 Task: Add Accounting.
Action: Mouse moved to (346, 94)
Screenshot: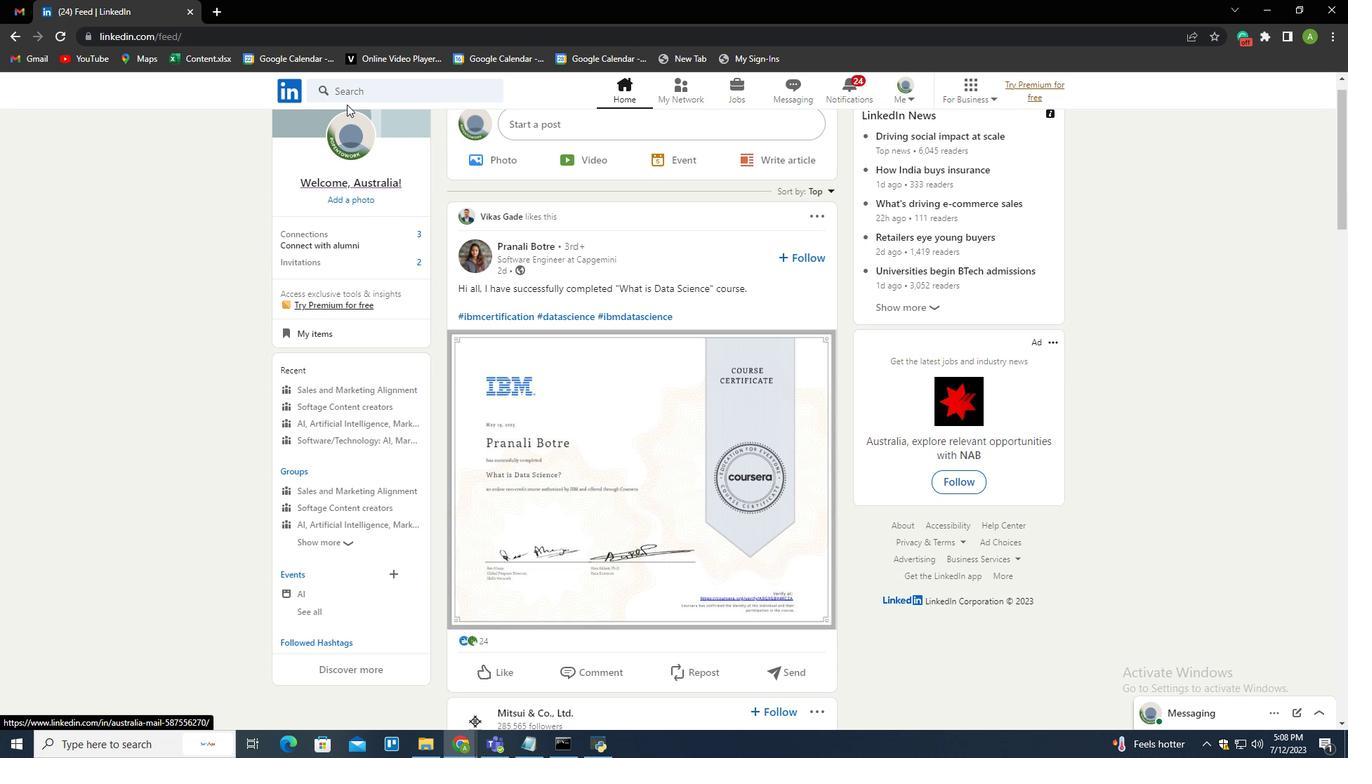
Action: Mouse pressed left at (346, 94)
Screenshot: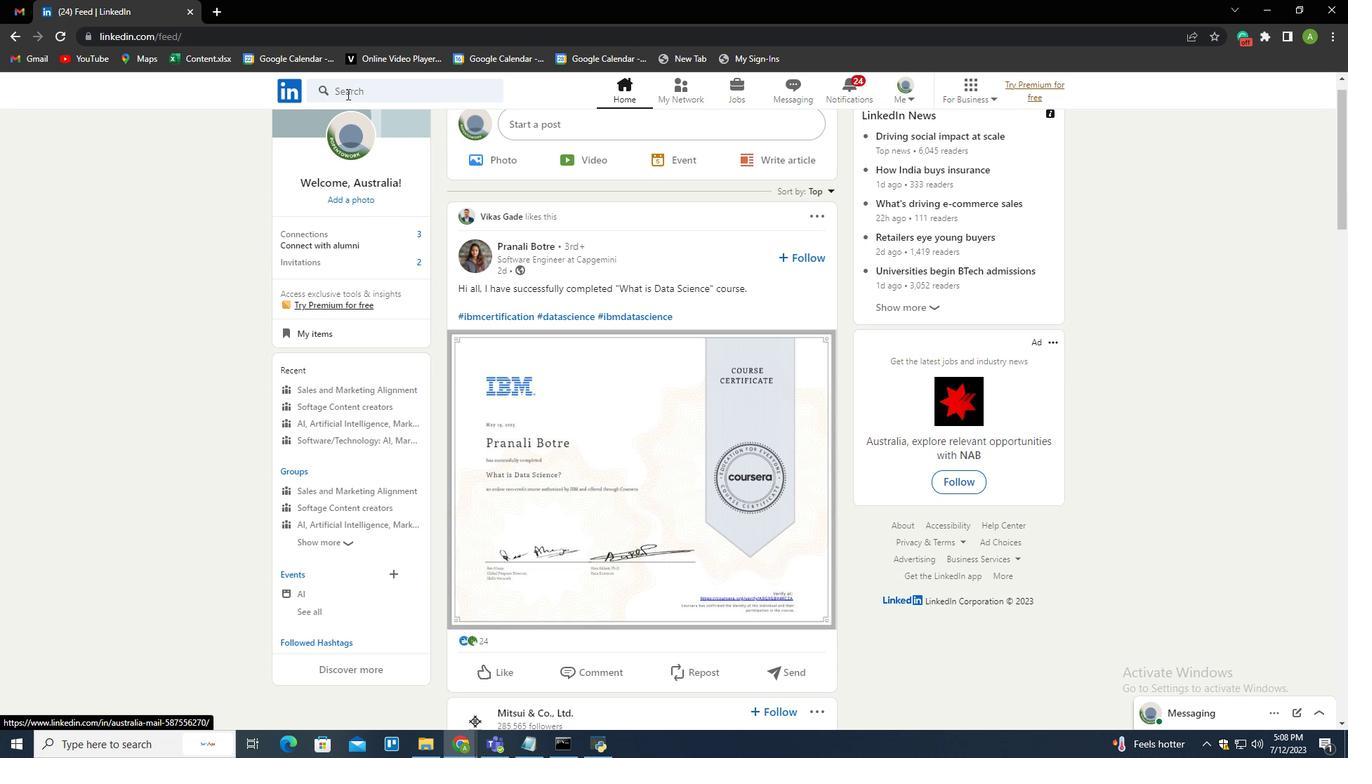 
Action: Mouse moved to (363, 203)
Screenshot: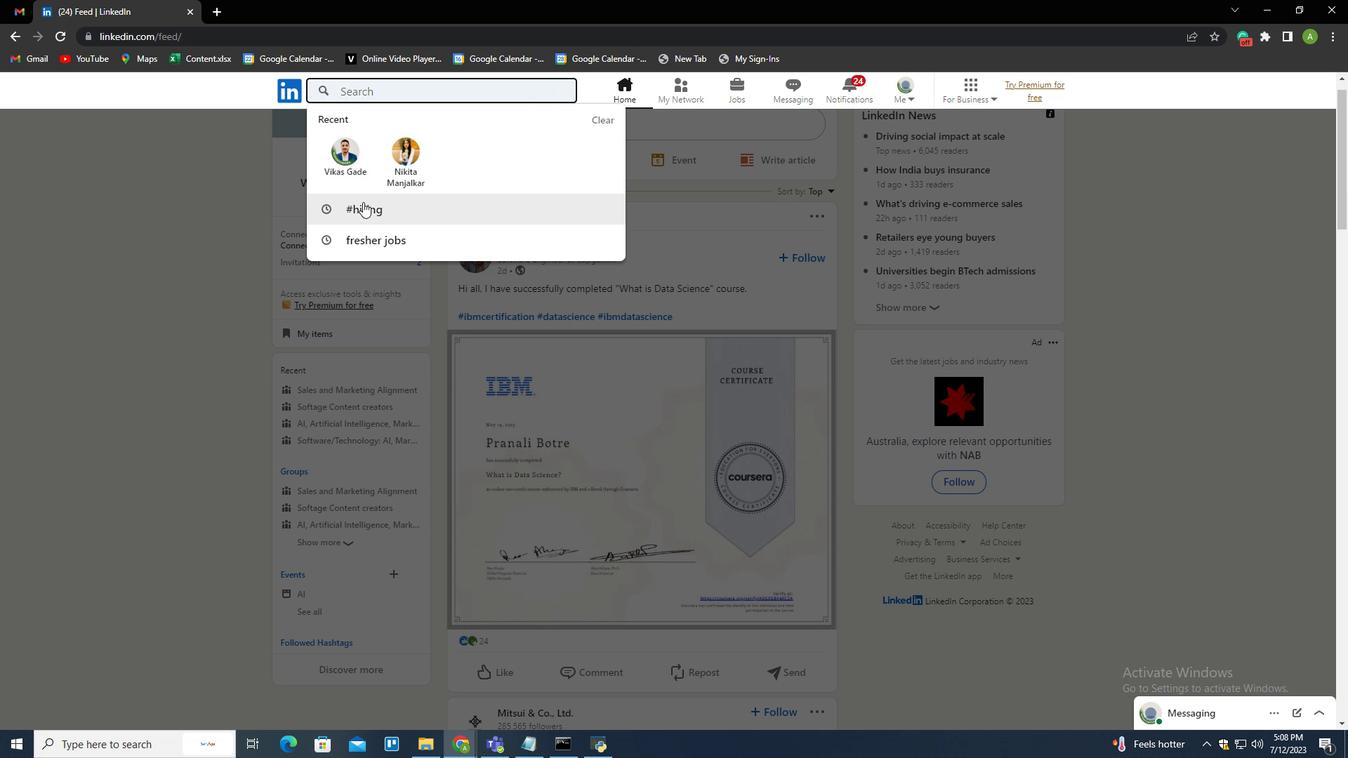 
Action: Mouse pressed left at (363, 203)
Screenshot: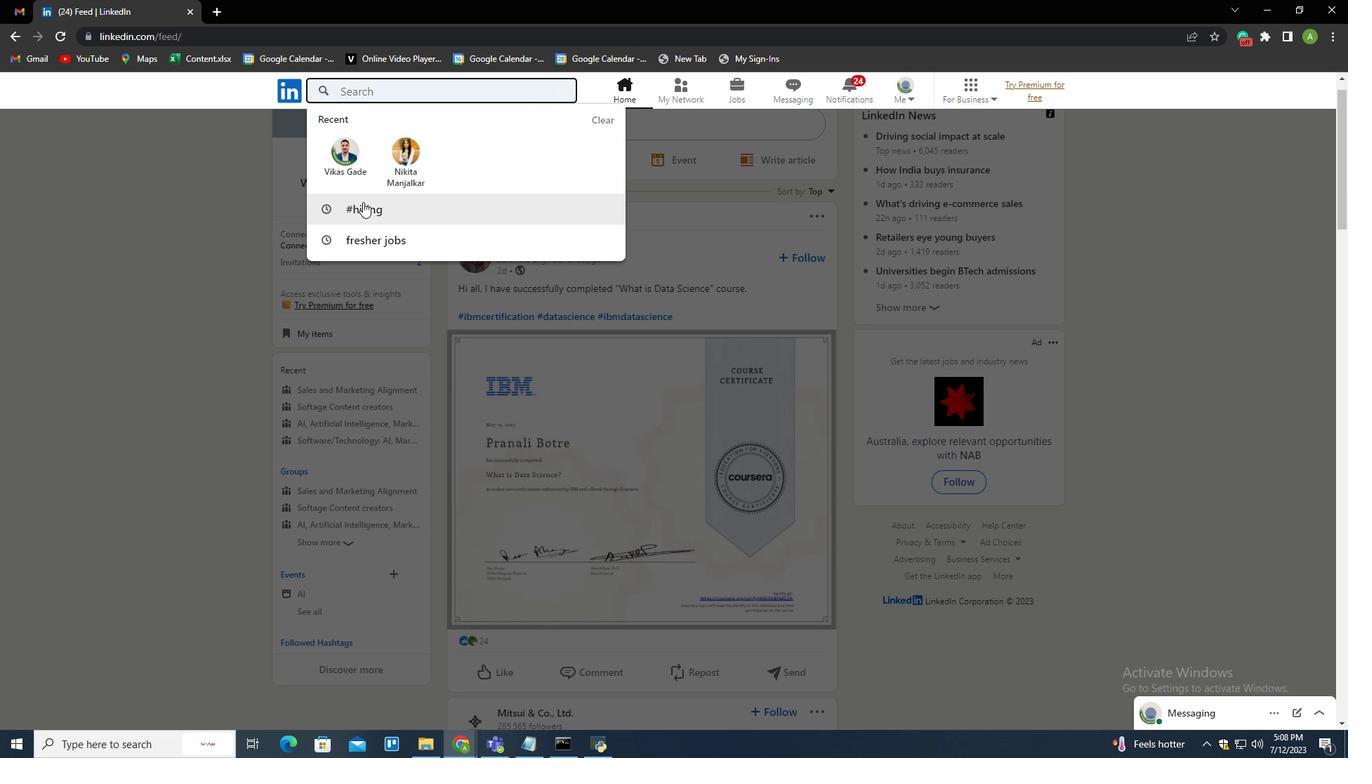 
Action: Mouse moved to (538, 127)
Screenshot: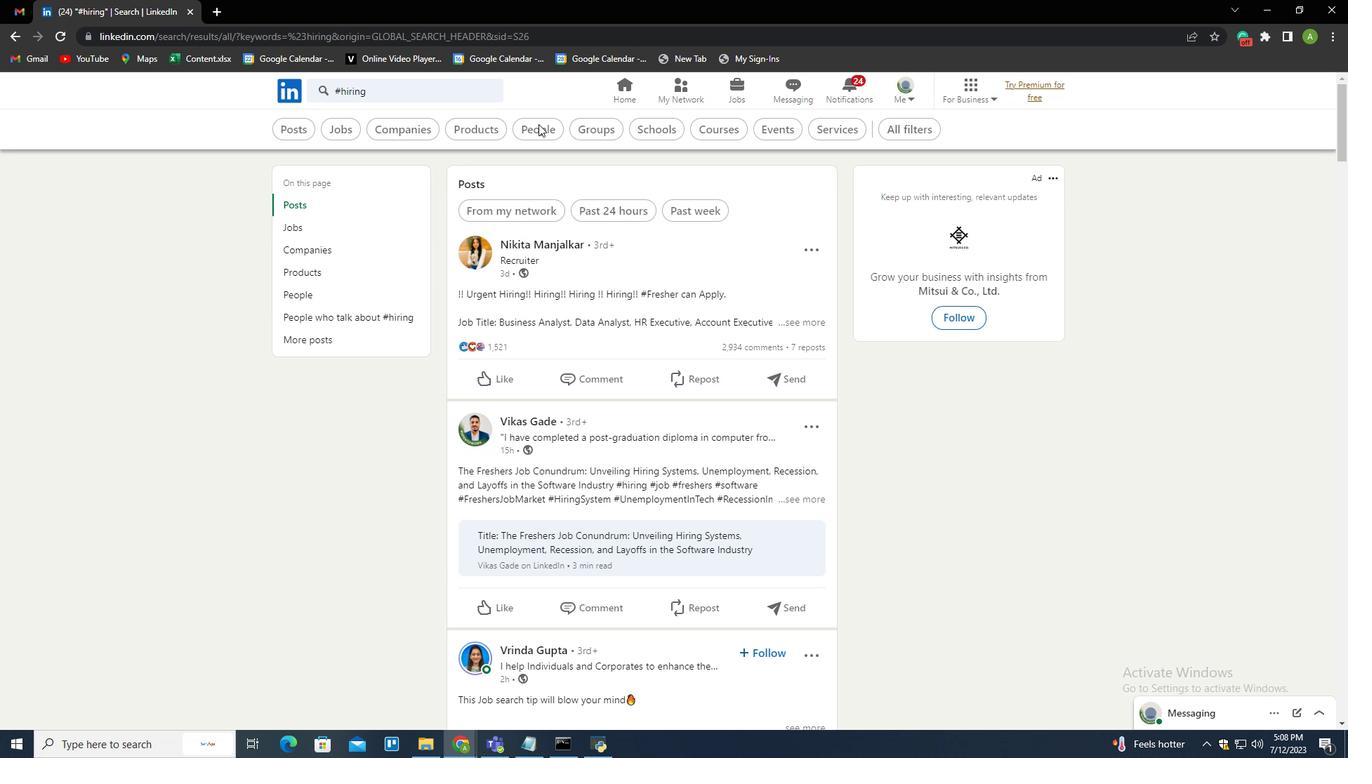 
Action: Mouse pressed left at (538, 127)
Screenshot: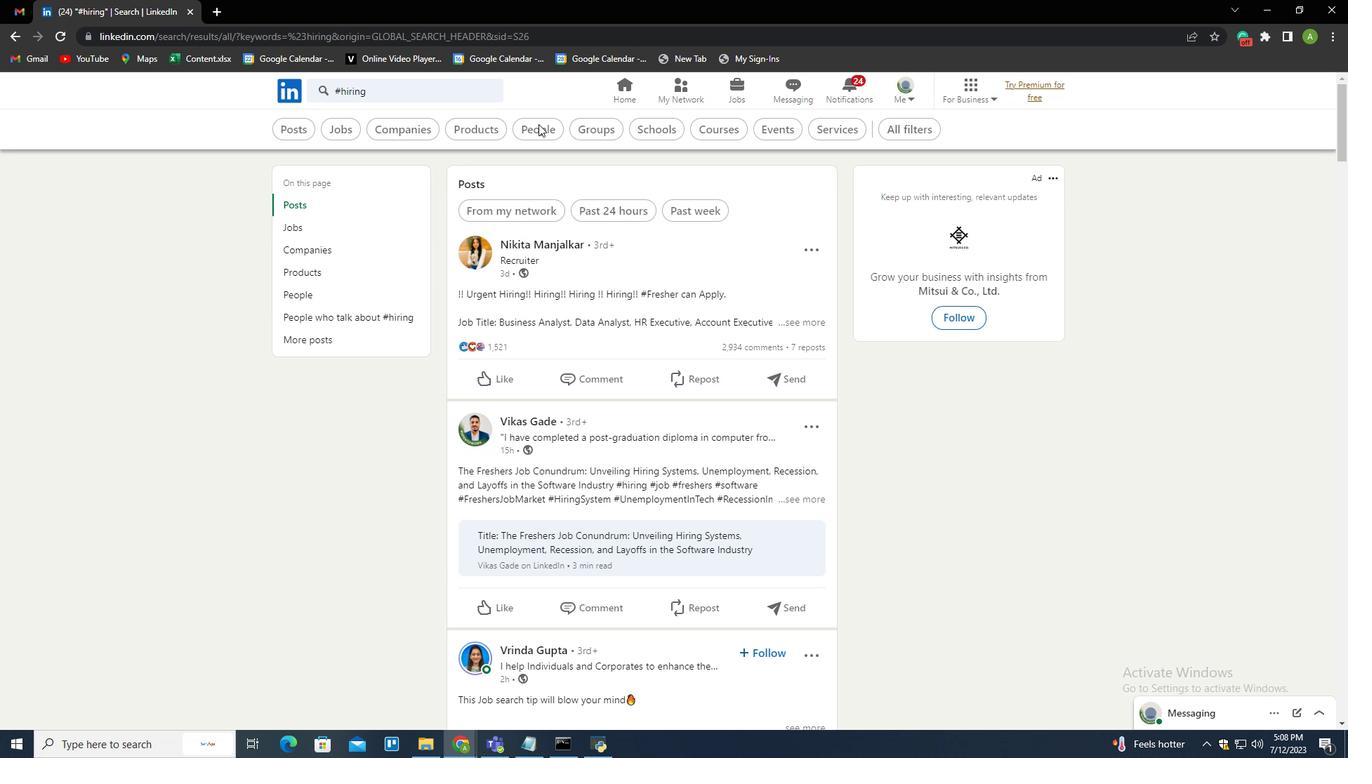 
Action: Mouse moved to (713, 127)
Screenshot: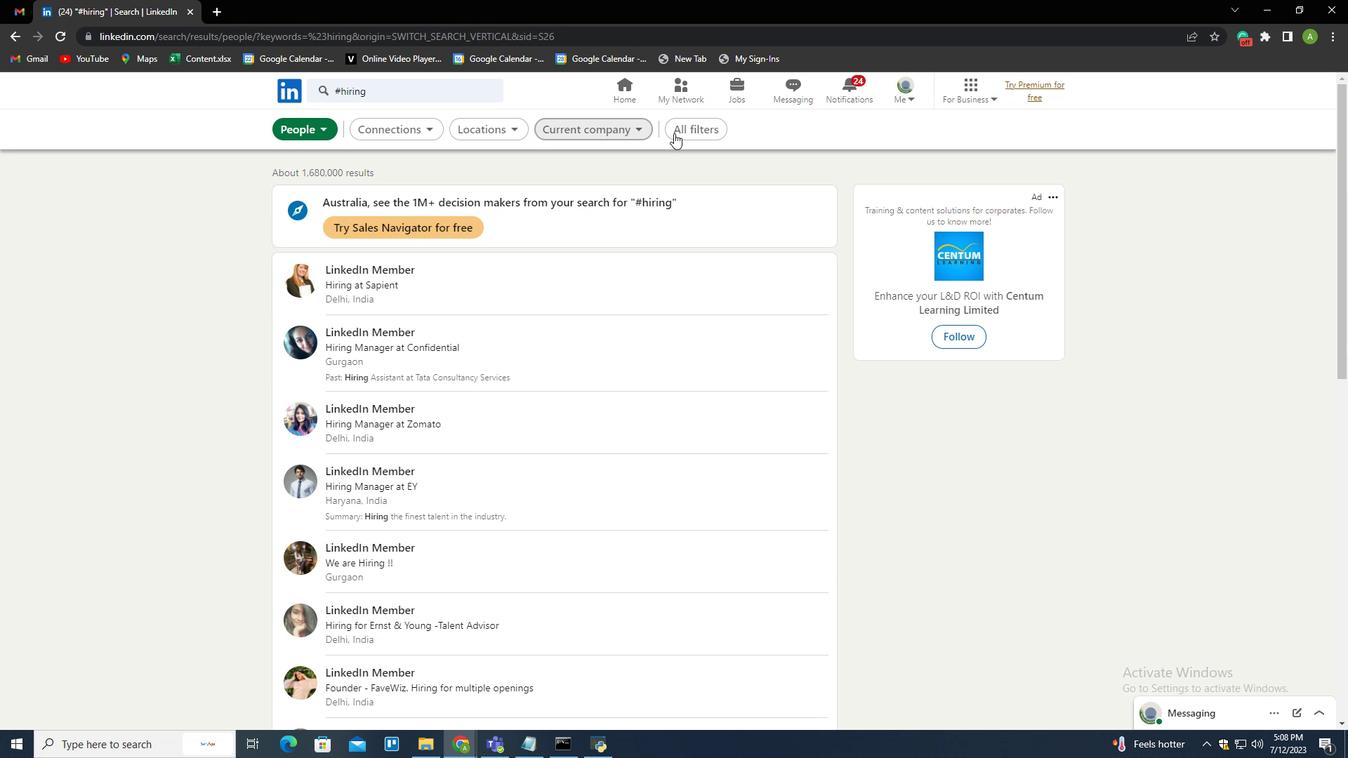 
Action: Mouse pressed left at (713, 127)
Screenshot: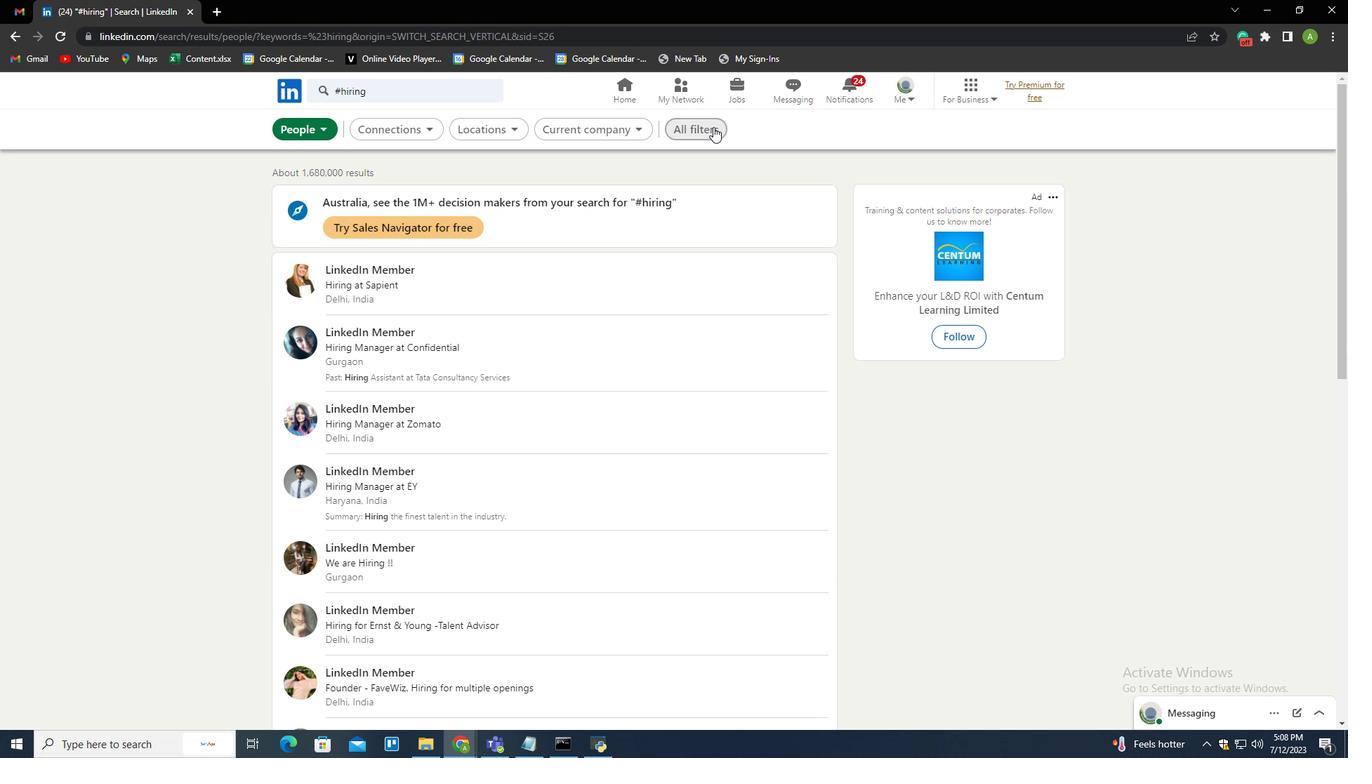 
Action: Mouse moved to (1067, 443)
Screenshot: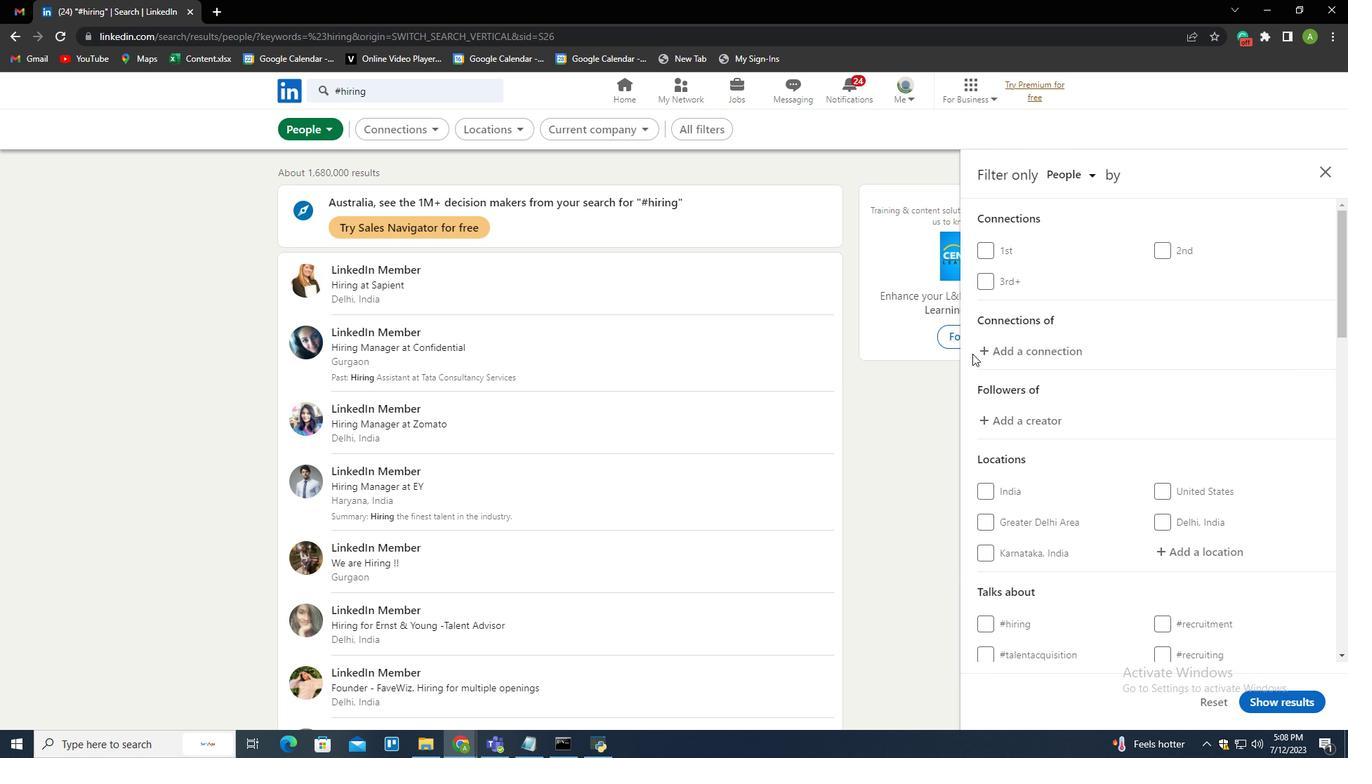 
Action: Mouse scrolled (1067, 443) with delta (0, 0)
Screenshot: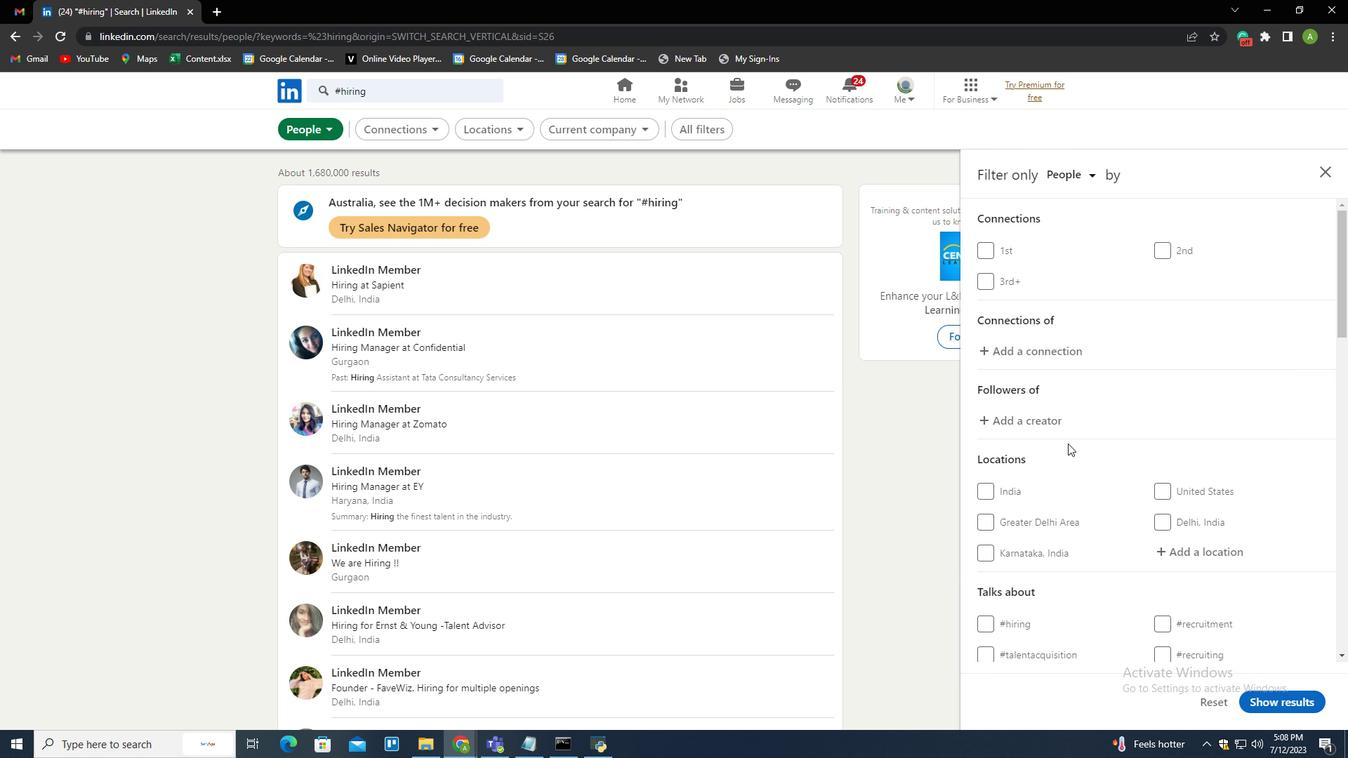 
Action: Mouse scrolled (1067, 443) with delta (0, 0)
Screenshot: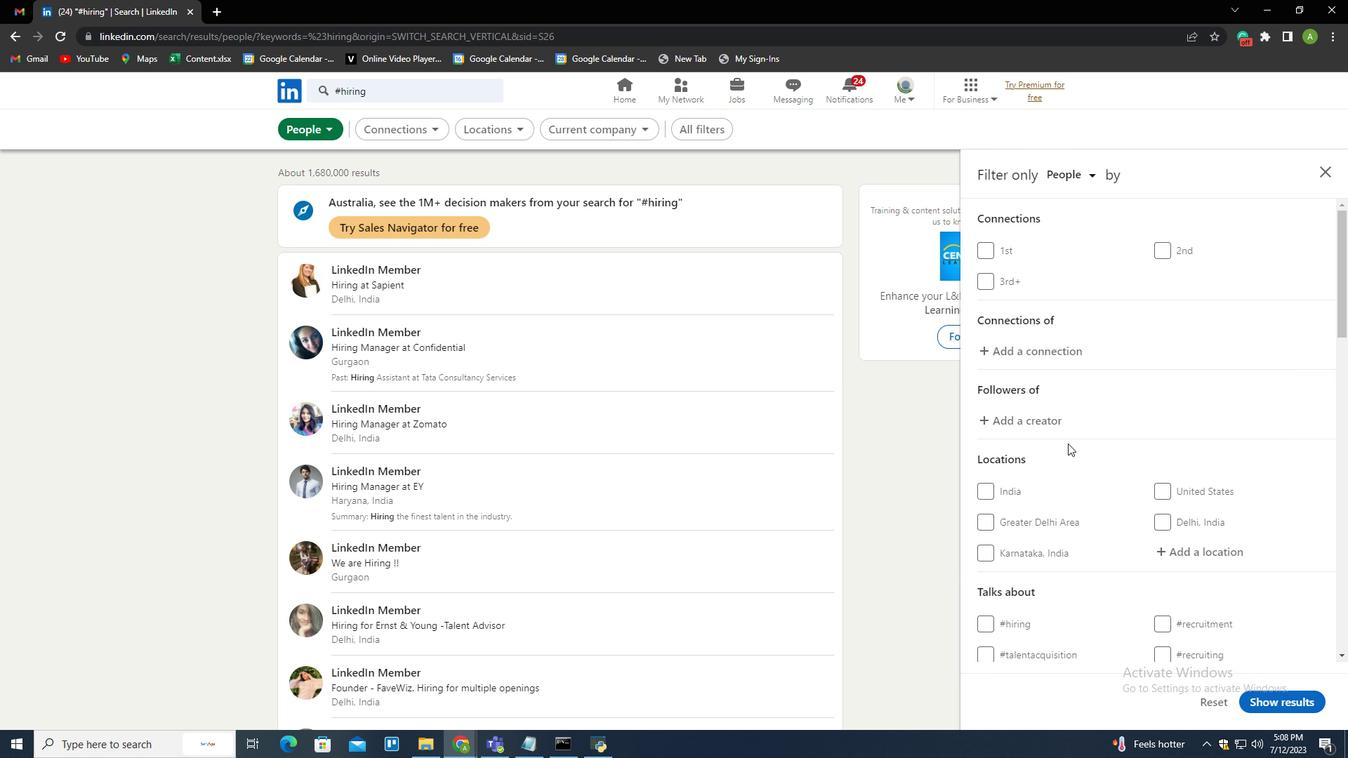 
Action: Mouse scrolled (1067, 443) with delta (0, 0)
Screenshot: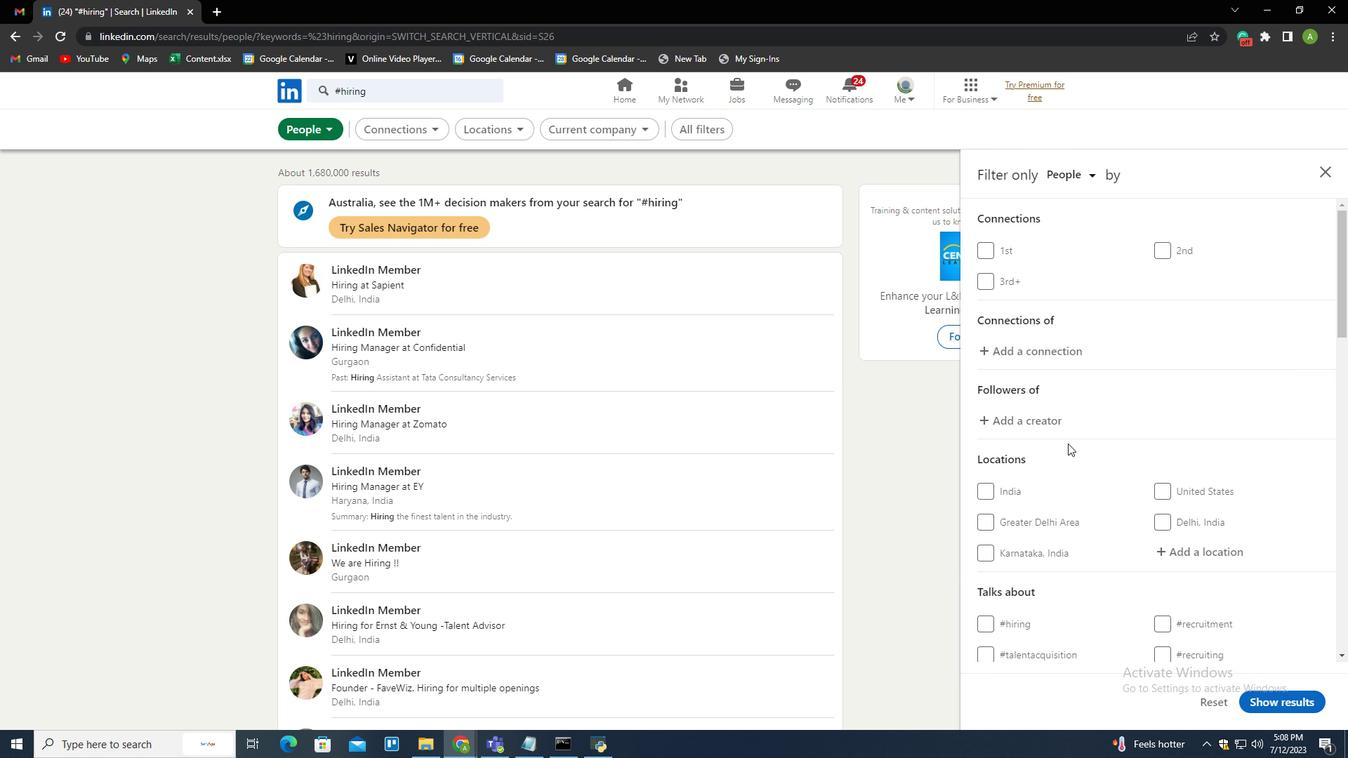 
Action: Mouse scrolled (1067, 443) with delta (0, 0)
Screenshot: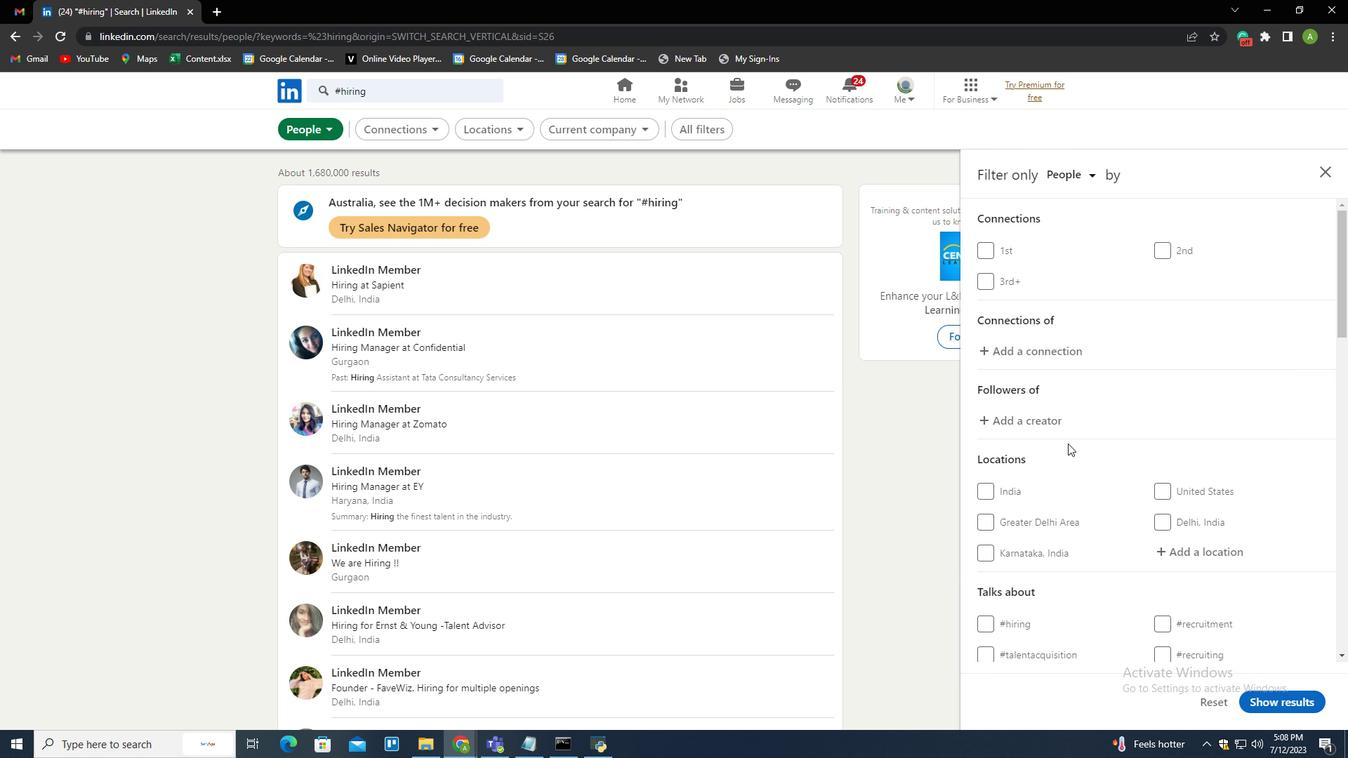 
Action: Mouse moved to (1073, 443)
Screenshot: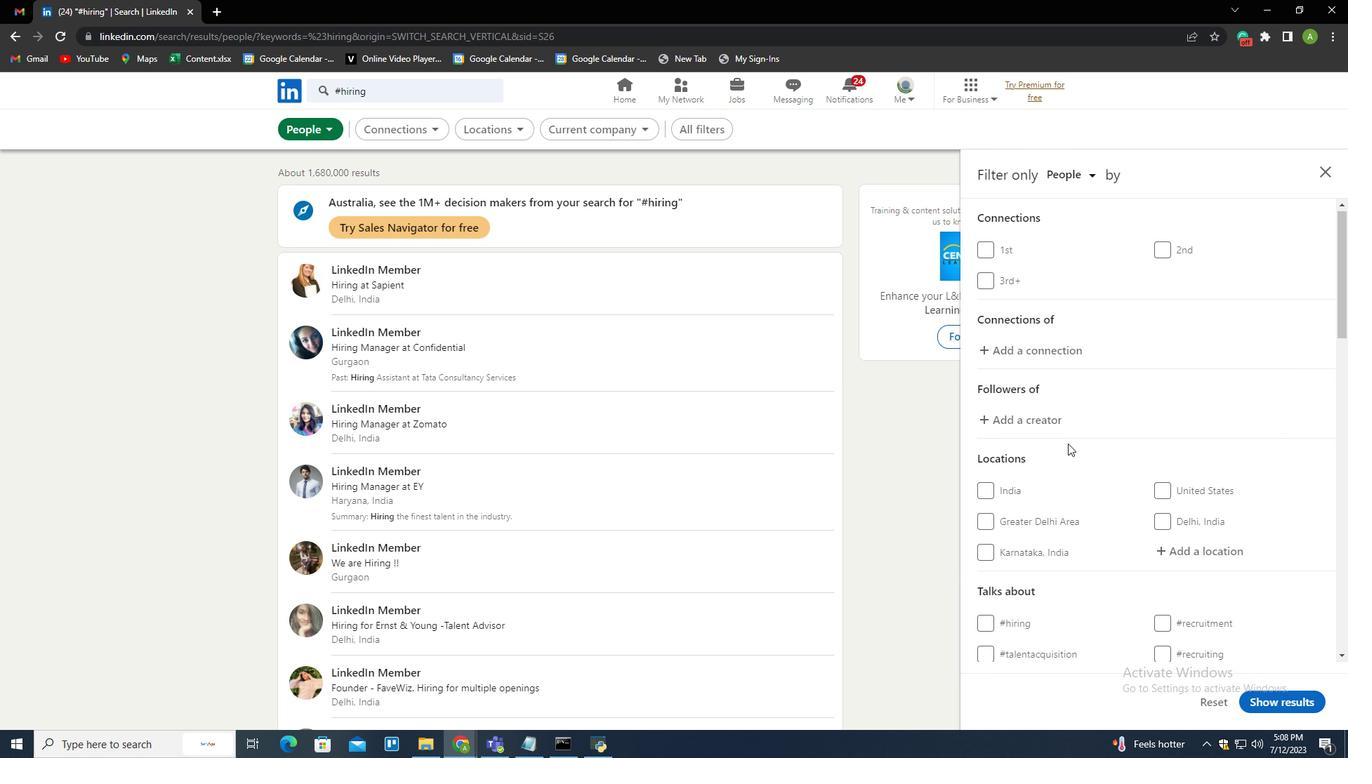 
Action: Mouse scrolled (1073, 442) with delta (0, 0)
Screenshot: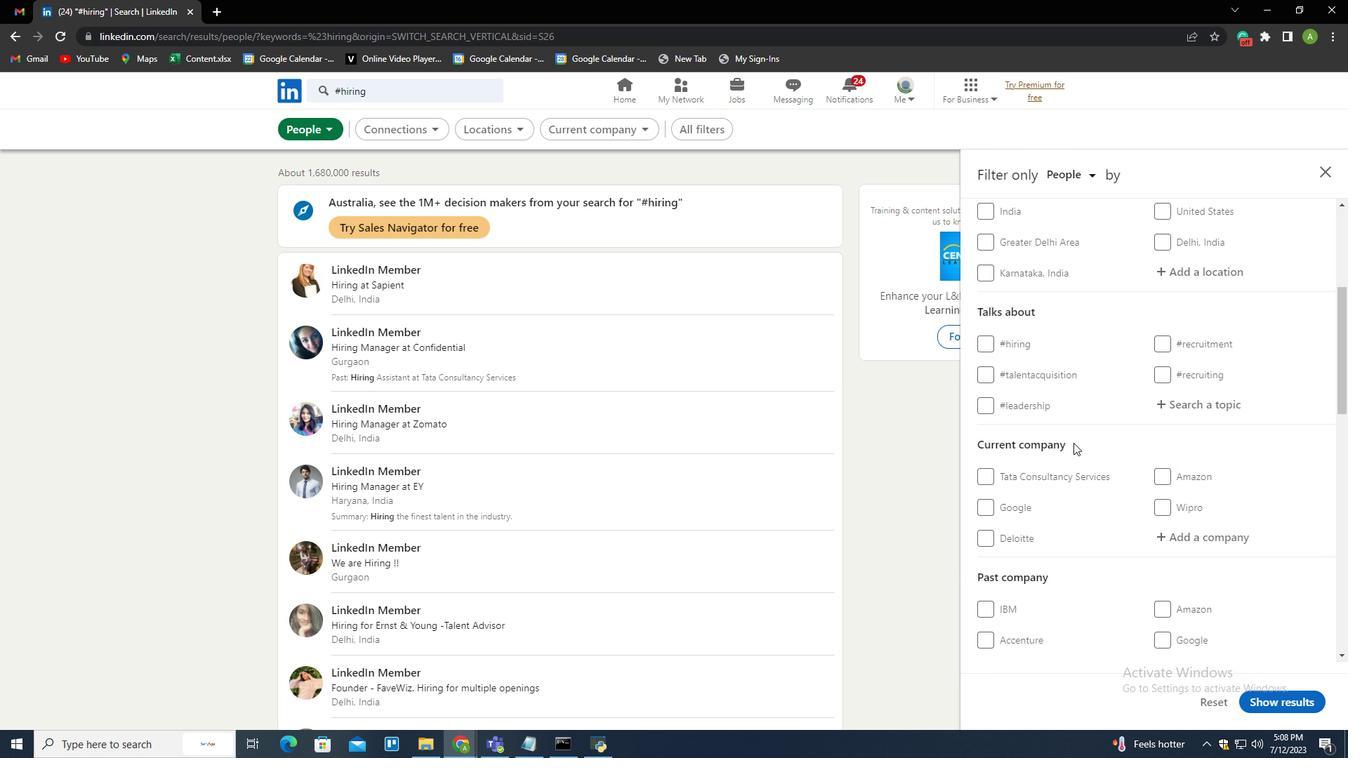 
Action: Mouse scrolled (1073, 442) with delta (0, 0)
Screenshot: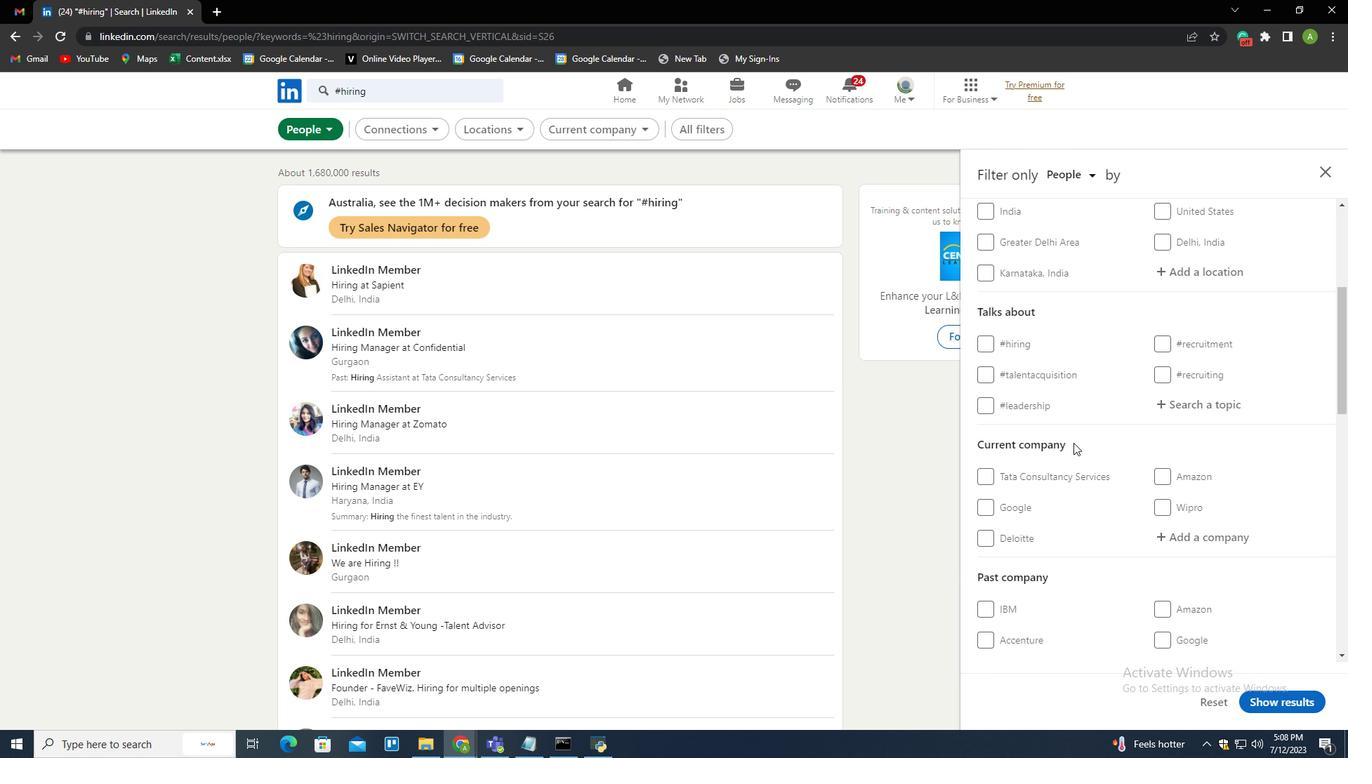 
Action: Mouse scrolled (1073, 442) with delta (0, 0)
Screenshot: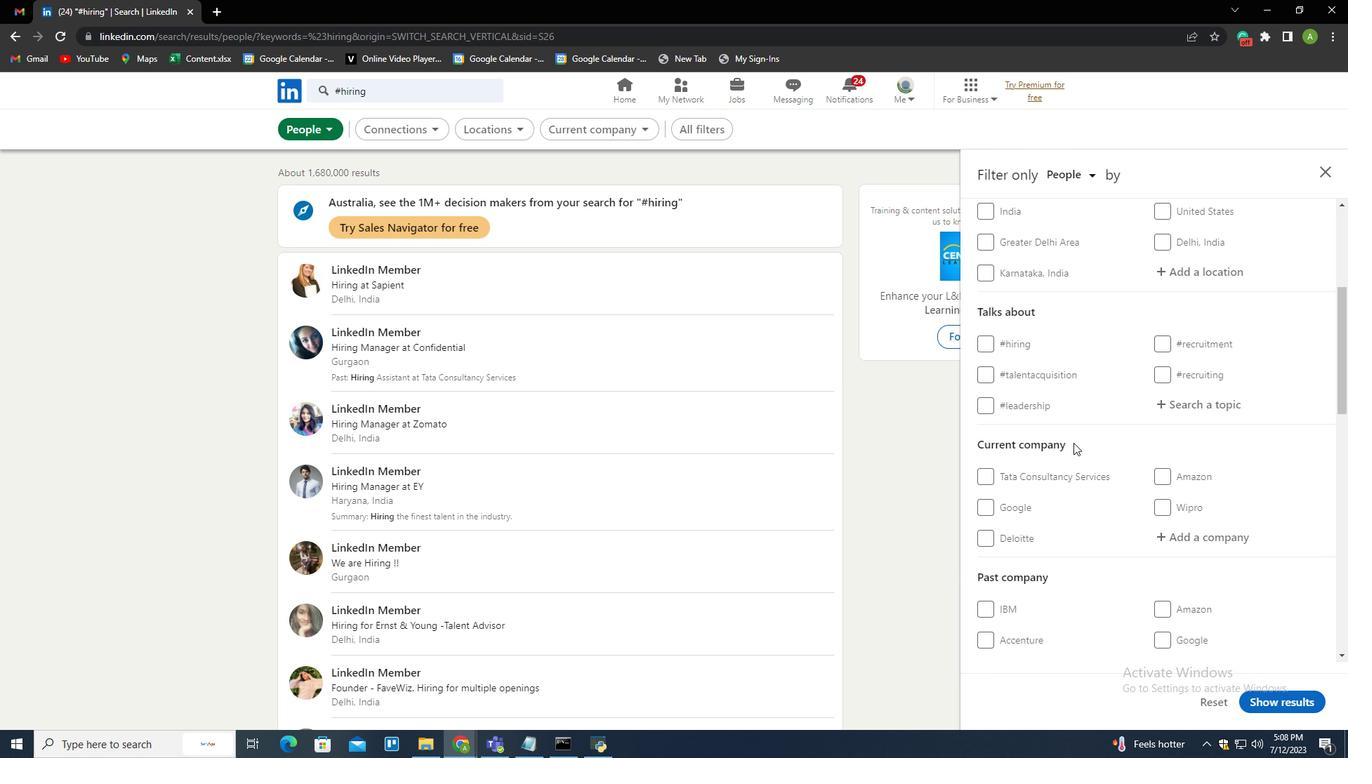 
Action: Mouse scrolled (1073, 442) with delta (0, 0)
Screenshot: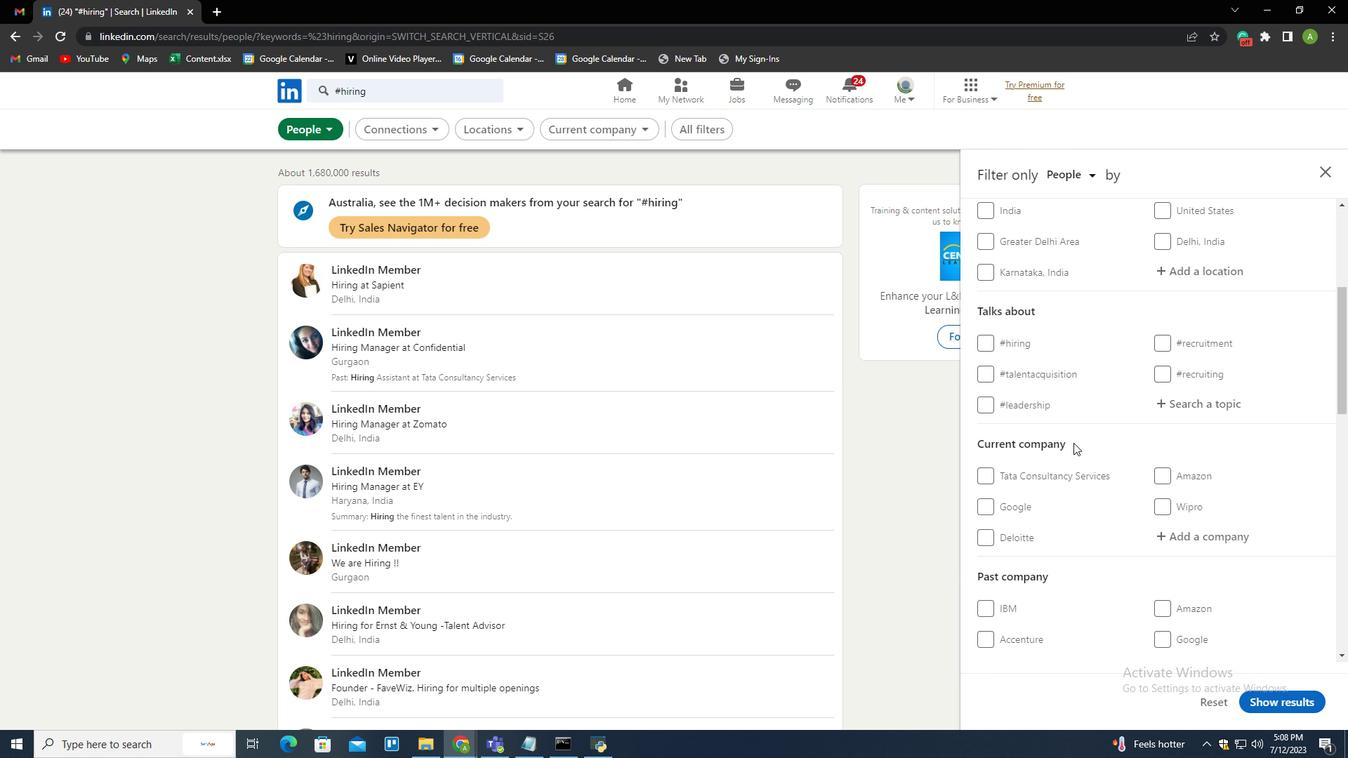 
Action: Mouse scrolled (1073, 442) with delta (0, 0)
Screenshot: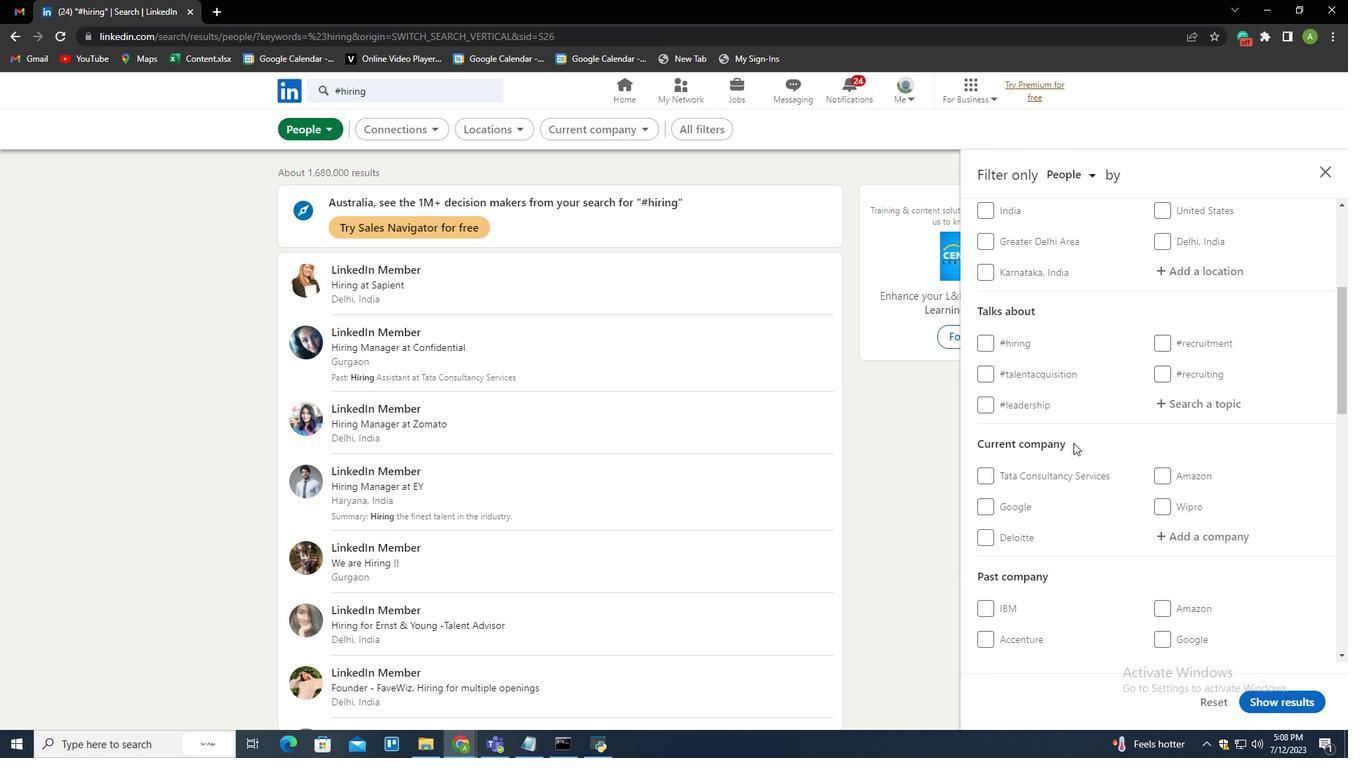
Action: Mouse scrolled (1073, 442) with delta (0, 0)
Screenshot: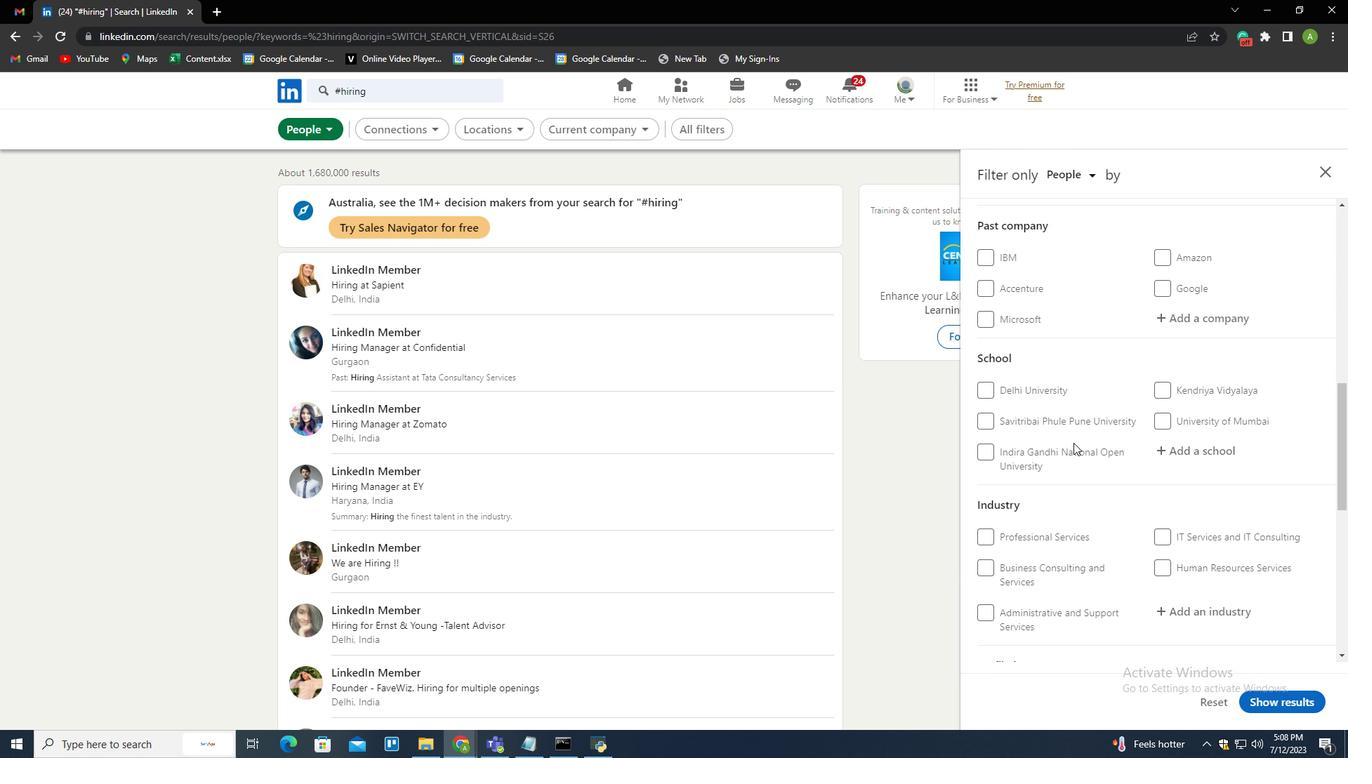 
Action: Mouse scrolled (1073, 442) with delta (0, 0)
Screenshot: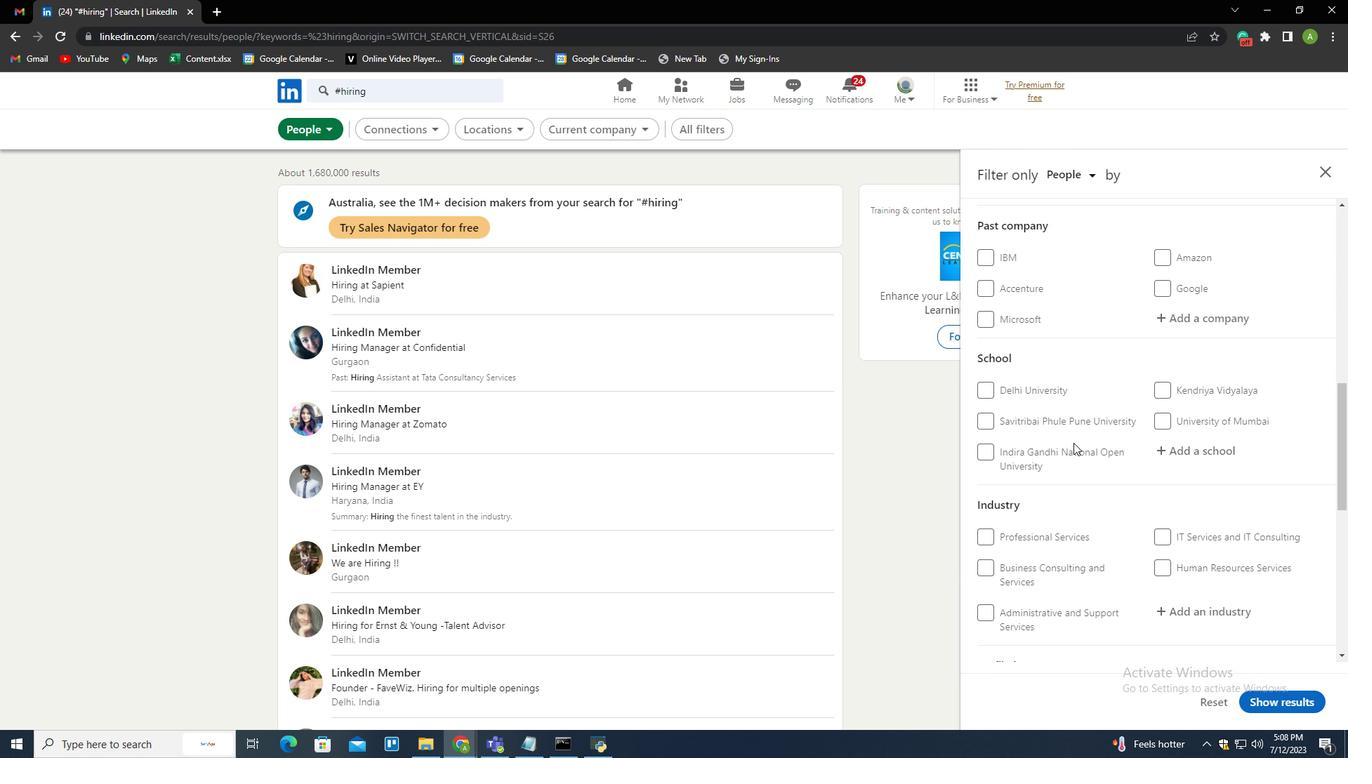 
Action: Mouse scrolled (1073, 442) with delta (0, 0)
Screenshot: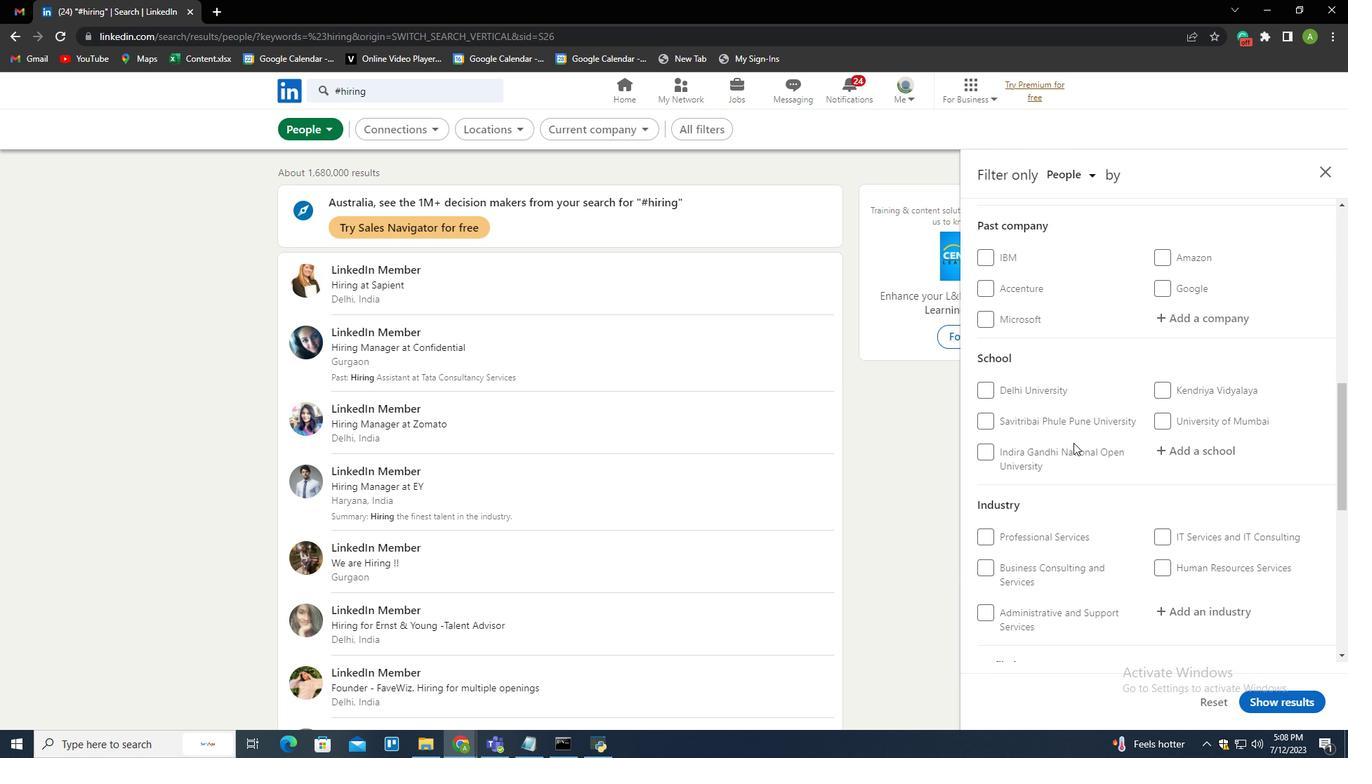 
Action: Mouse scrolled (1073, 442) with delta (0, 0)
Screenshot: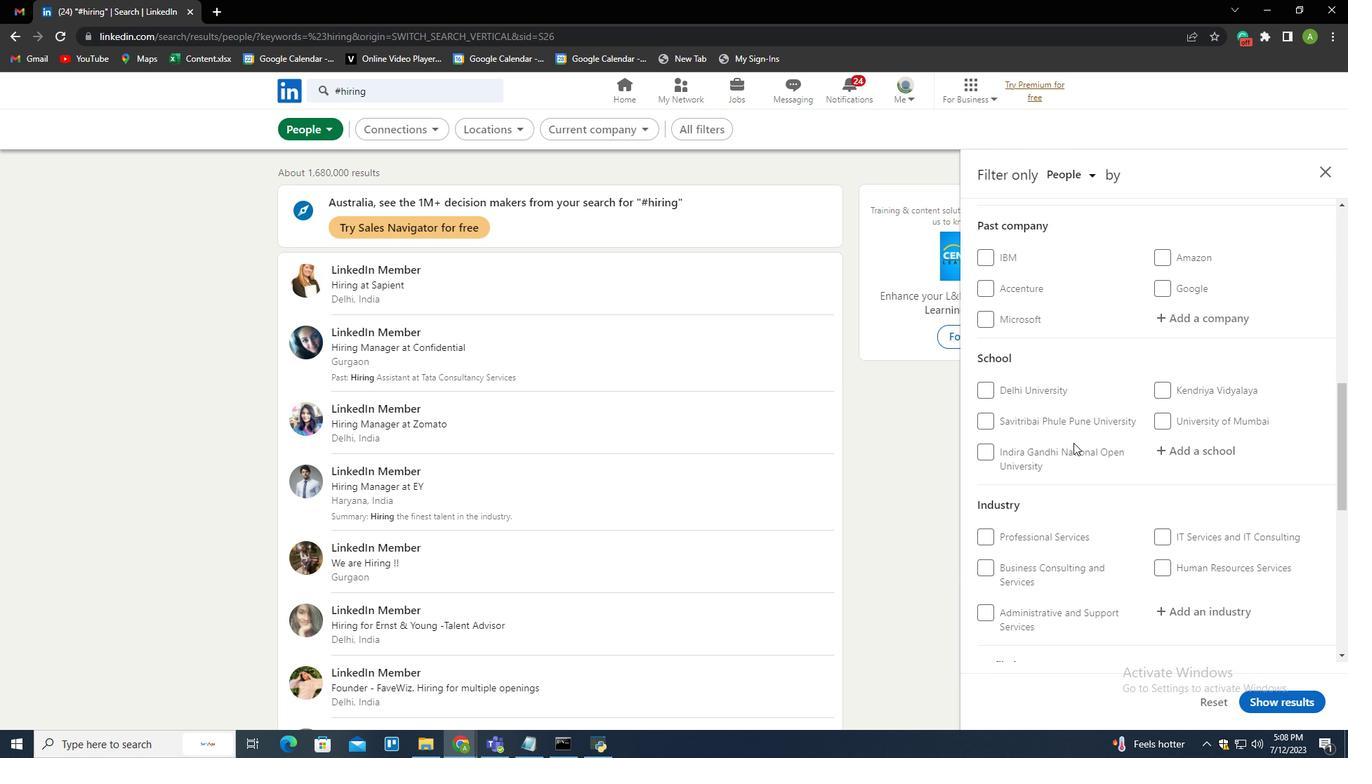 
Action: Mouse scrolled (1073, 442) with delta (0, 0)
Screenshot: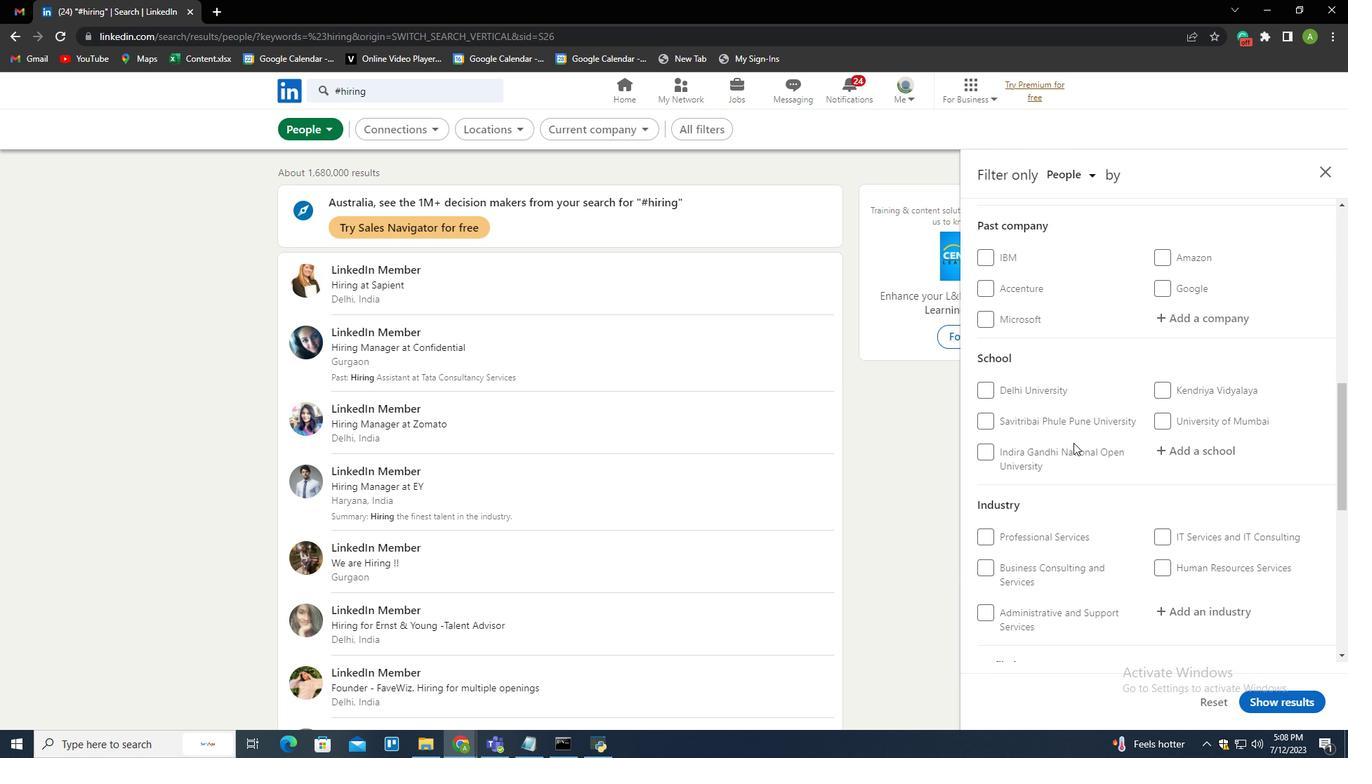 
Action: Mouse moved to (1074, 443)
Screenshot: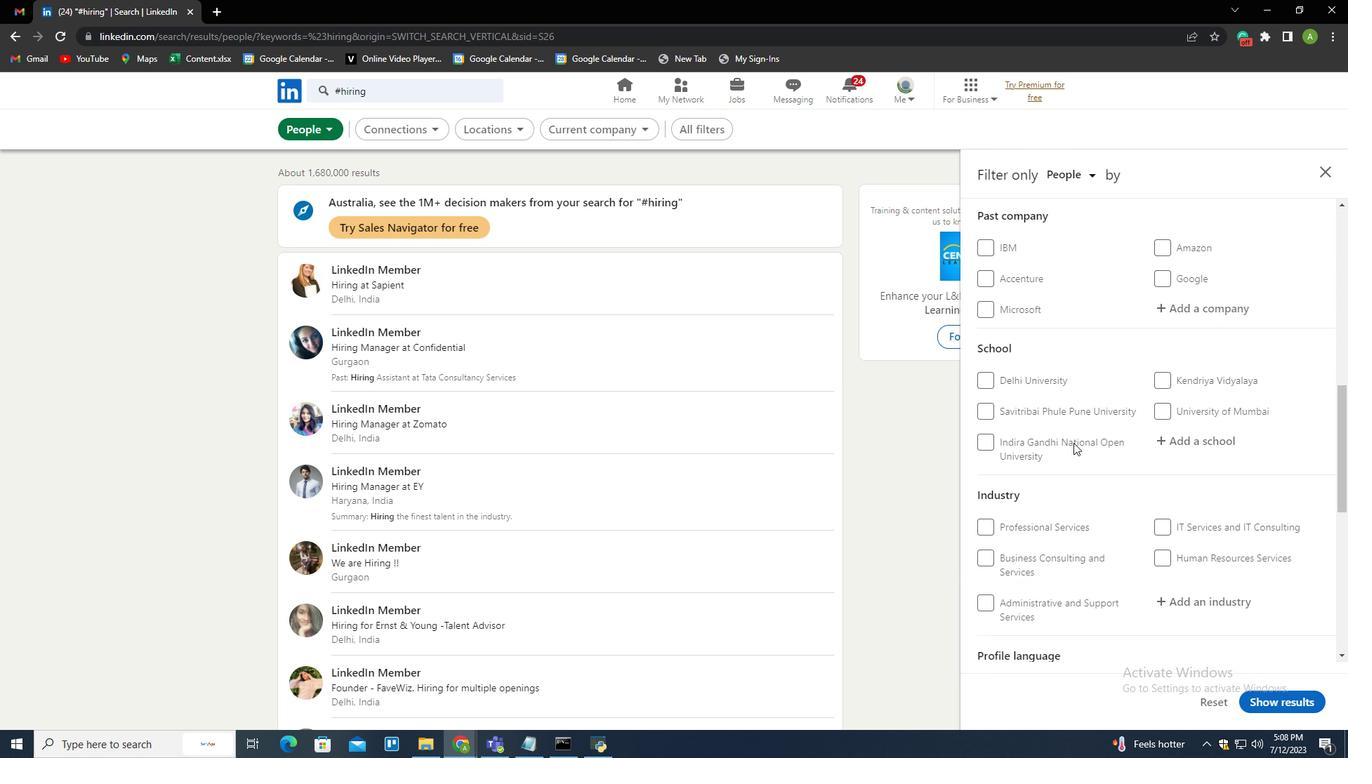 
Action: Mouse scrolled (1074, 442) with delta (0, 0)
Screenshot: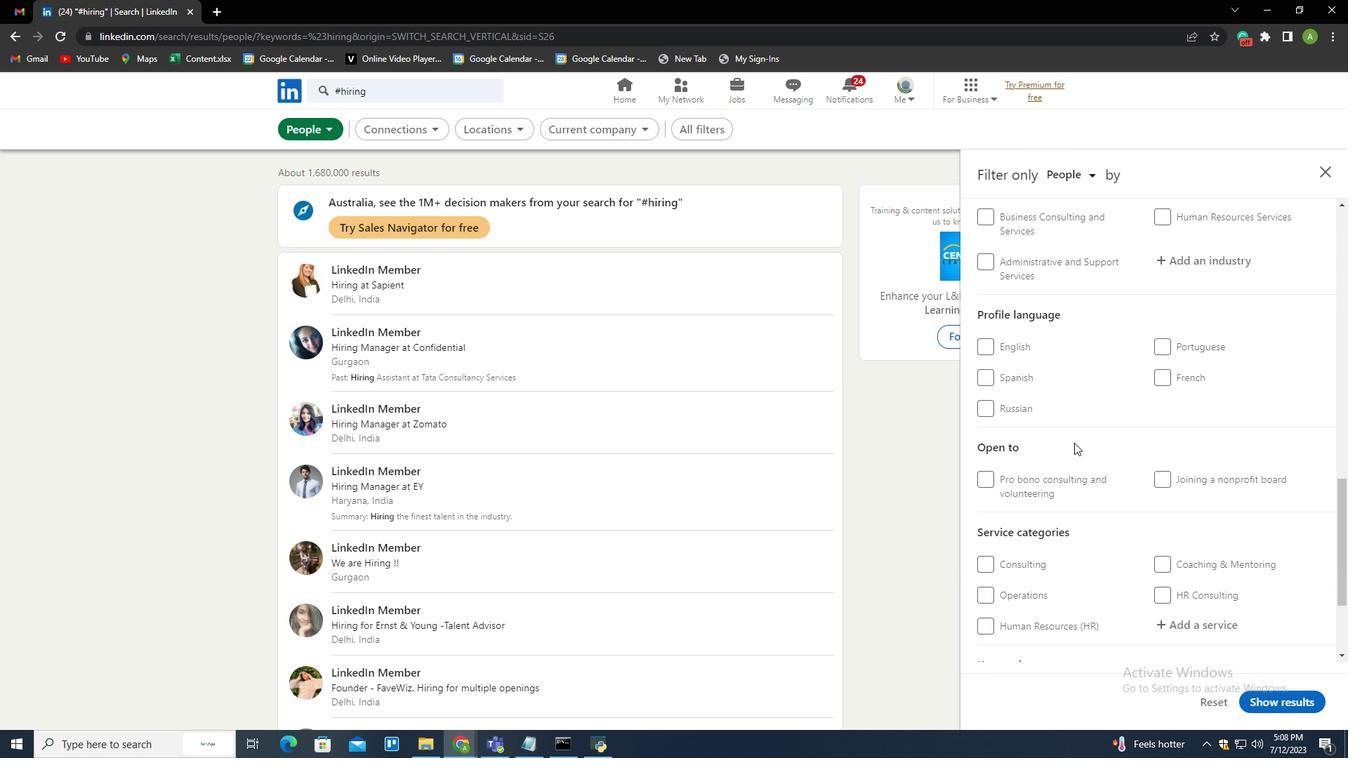 
Action: Mouse scrolled (1074, 442) with delta (0, 0)
Screenshot: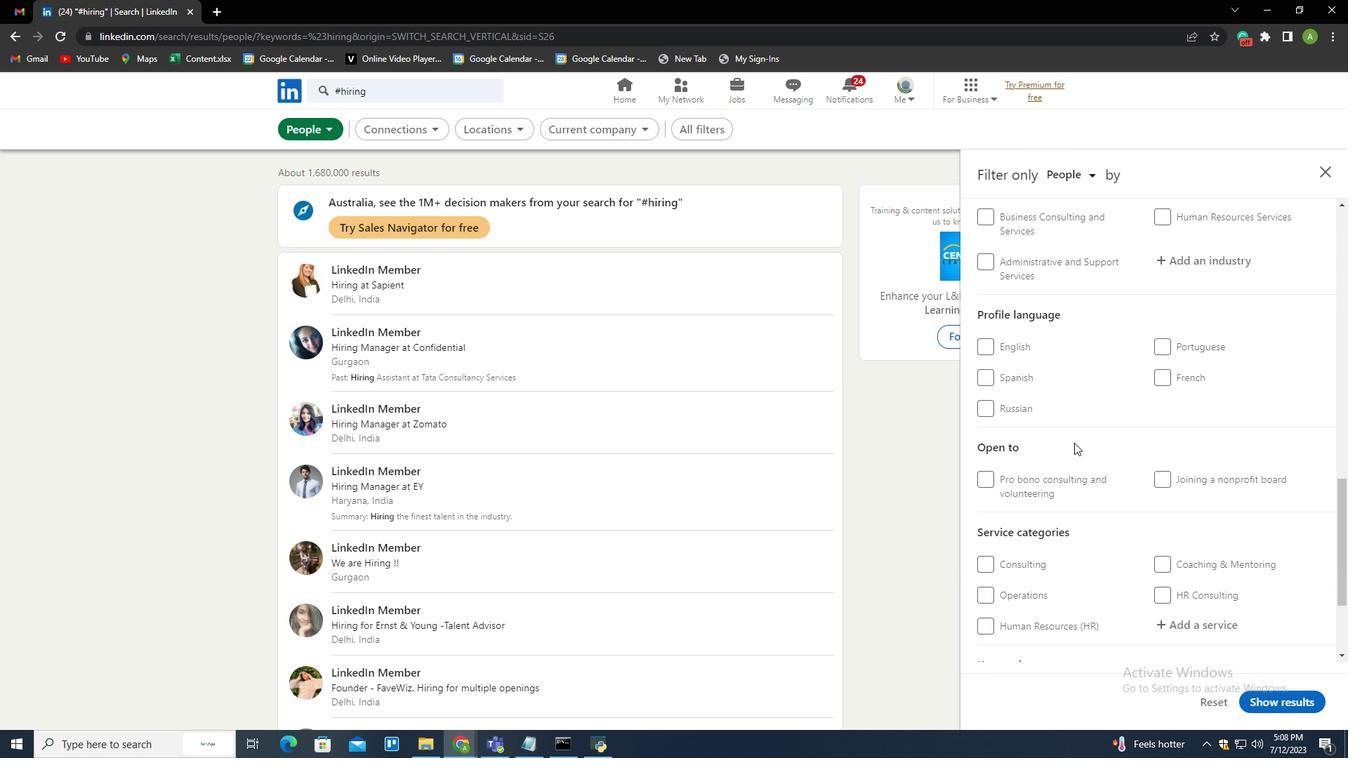 
Action: Mouse scrolled (1074, 442) with delta (0, 0)
Screenshot: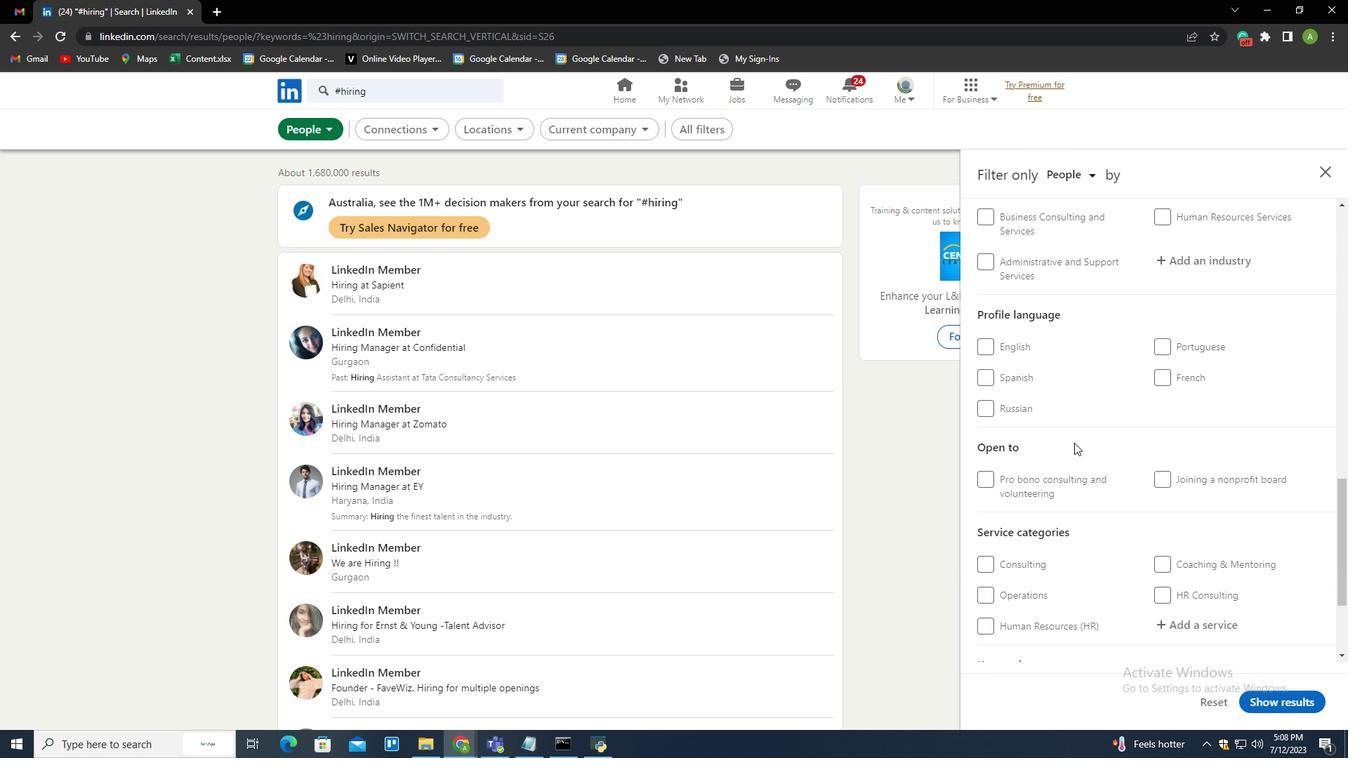 
Action: Mouse moved to (1193, 466)
Screenshot: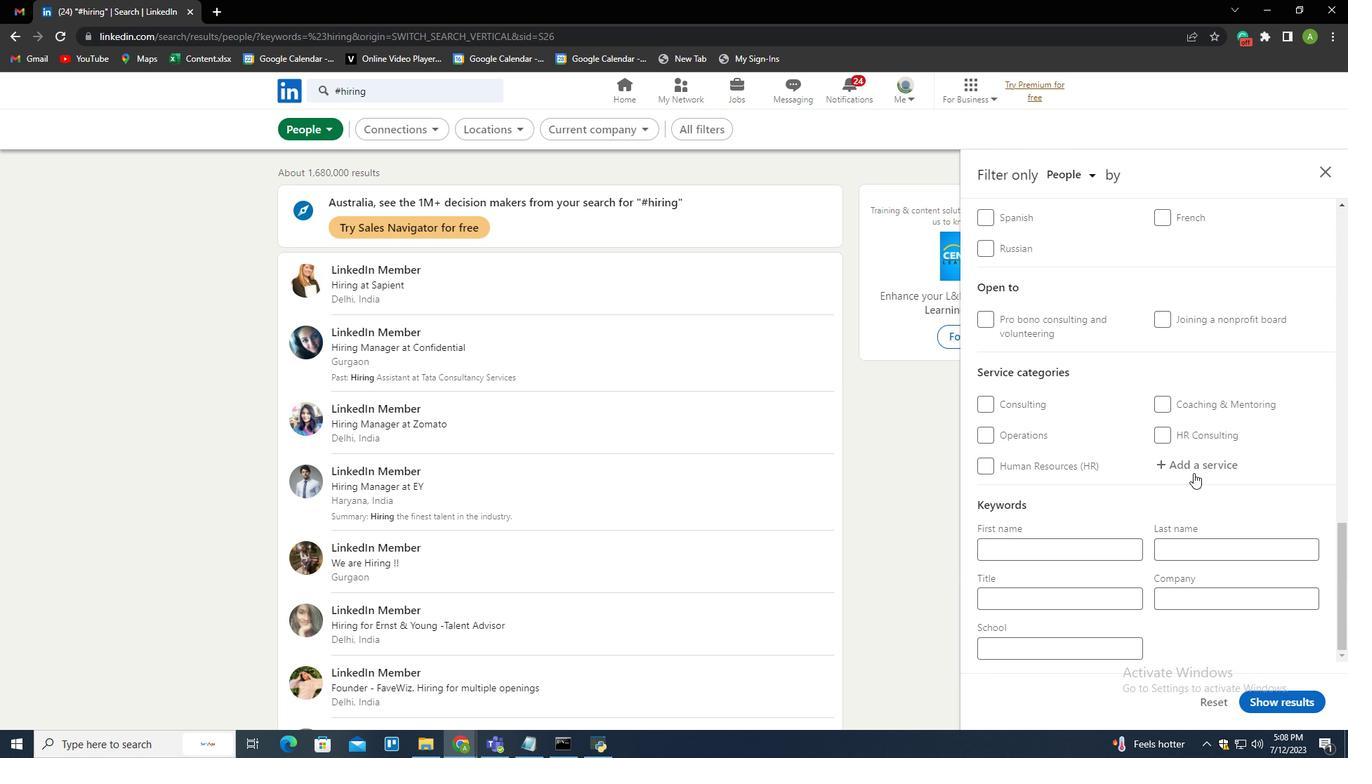 
Action: Mouse pressed left at (1193, 466)
Screenshot: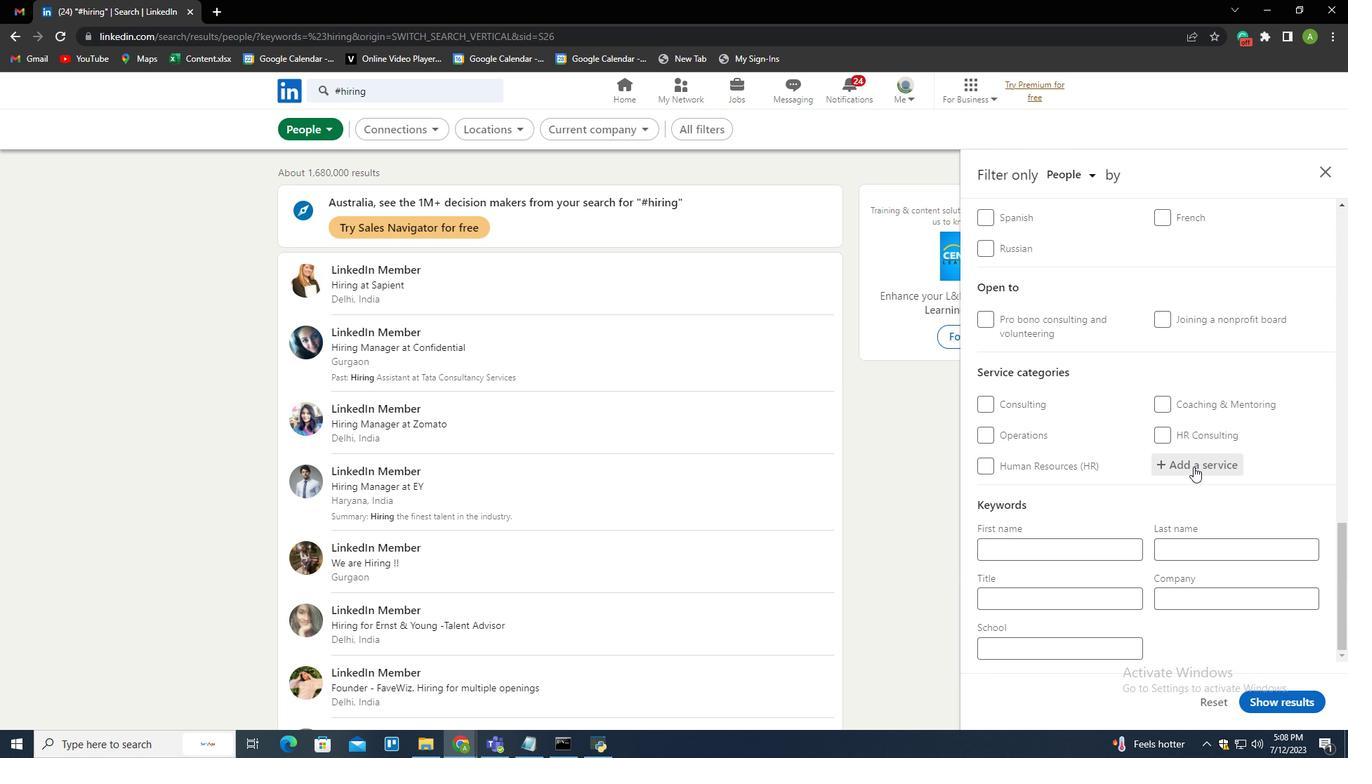 
Action: Mouse moved to (1164, 472)
Screenshot: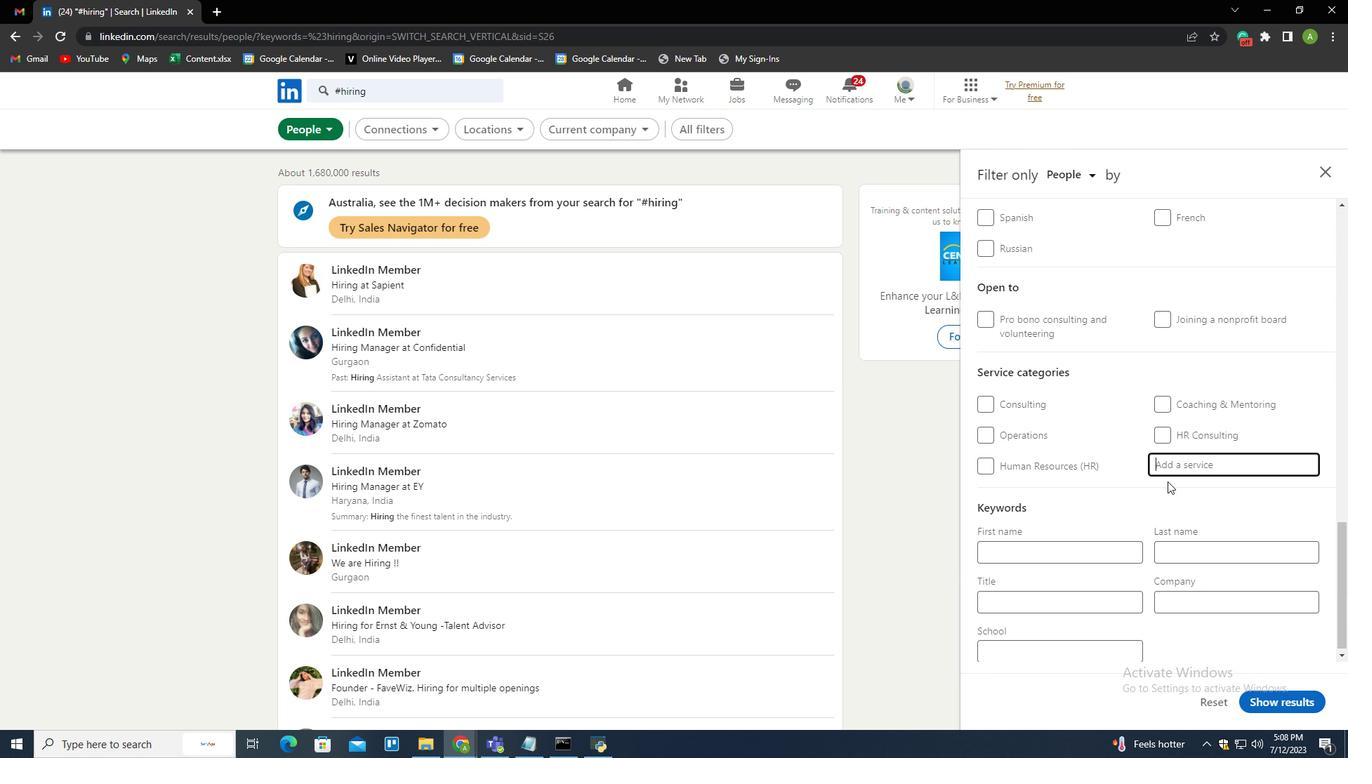 
Action: Key pressed <Key.shift>Accounting
Screenshot: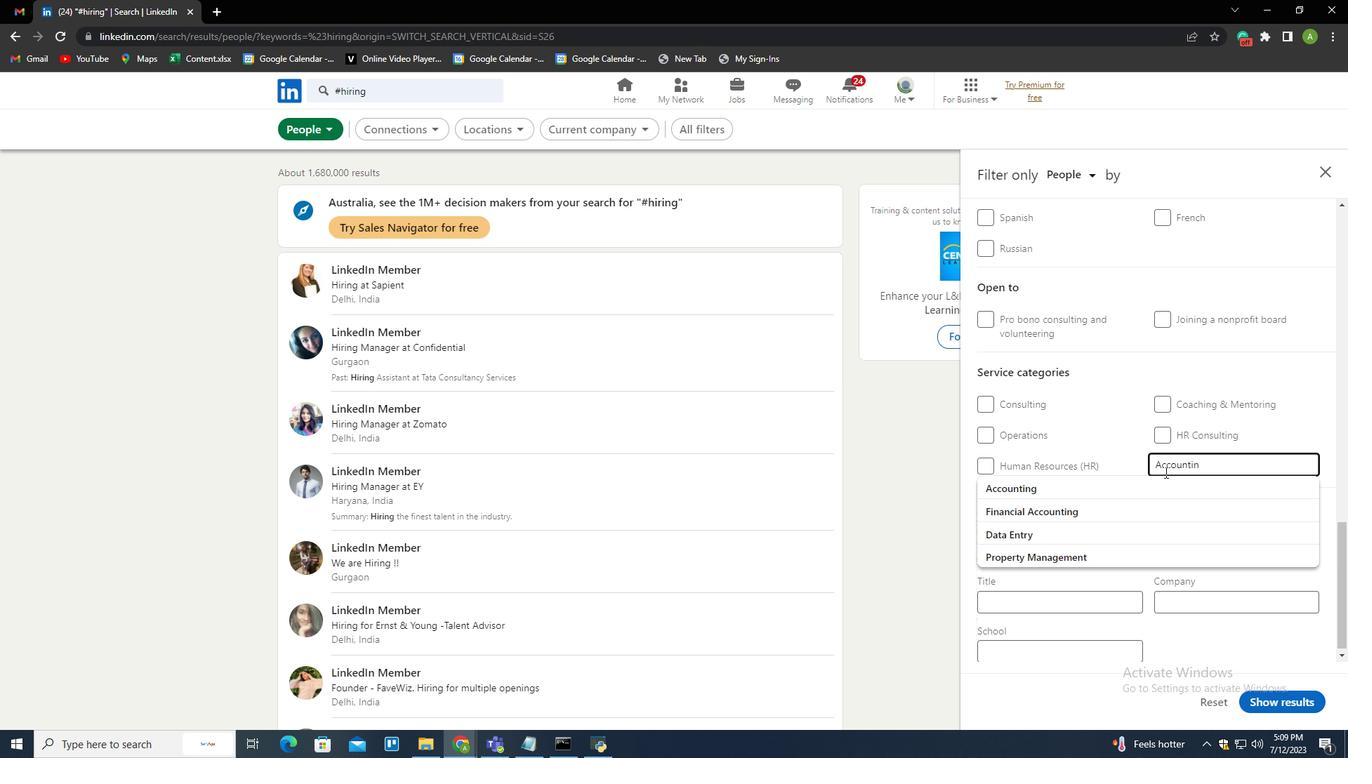 
Action: Mouse moved to (1110, 496)
Screenshot: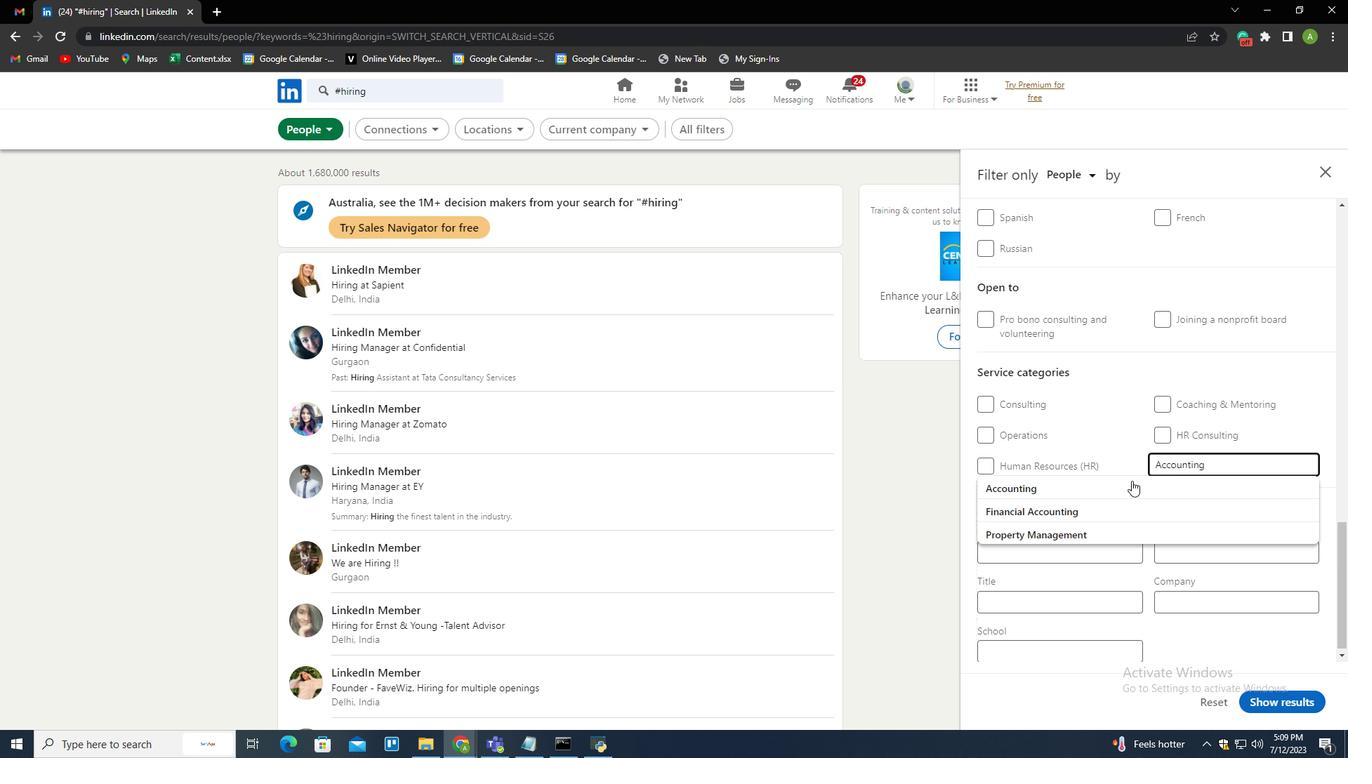 
Action: Mouse pressed left at (1110, 496)
Screenshot: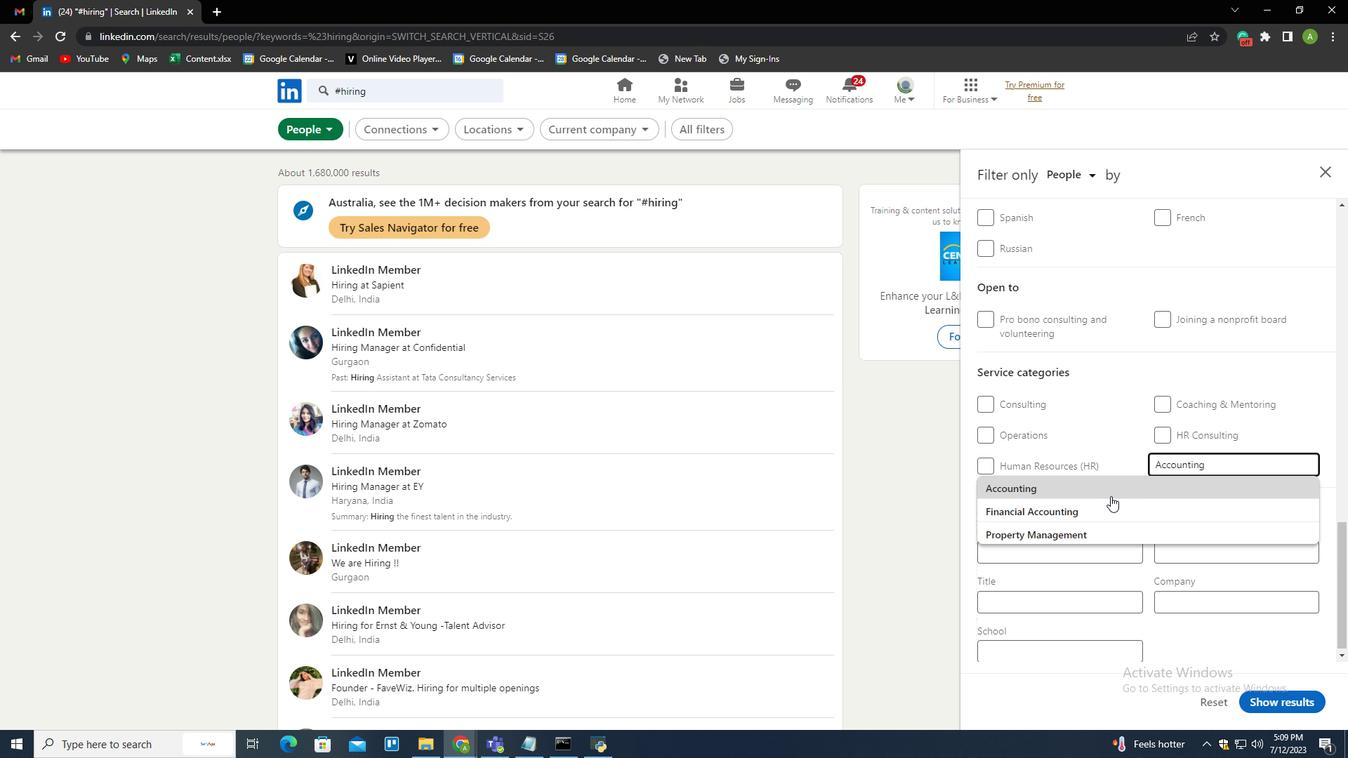 
